 Task: Create a due date automation trigger when advanced on, the moment a card is due add dates due in in more than 1 days.
Action: Mouse moved to (1005, 288)
Screenshot: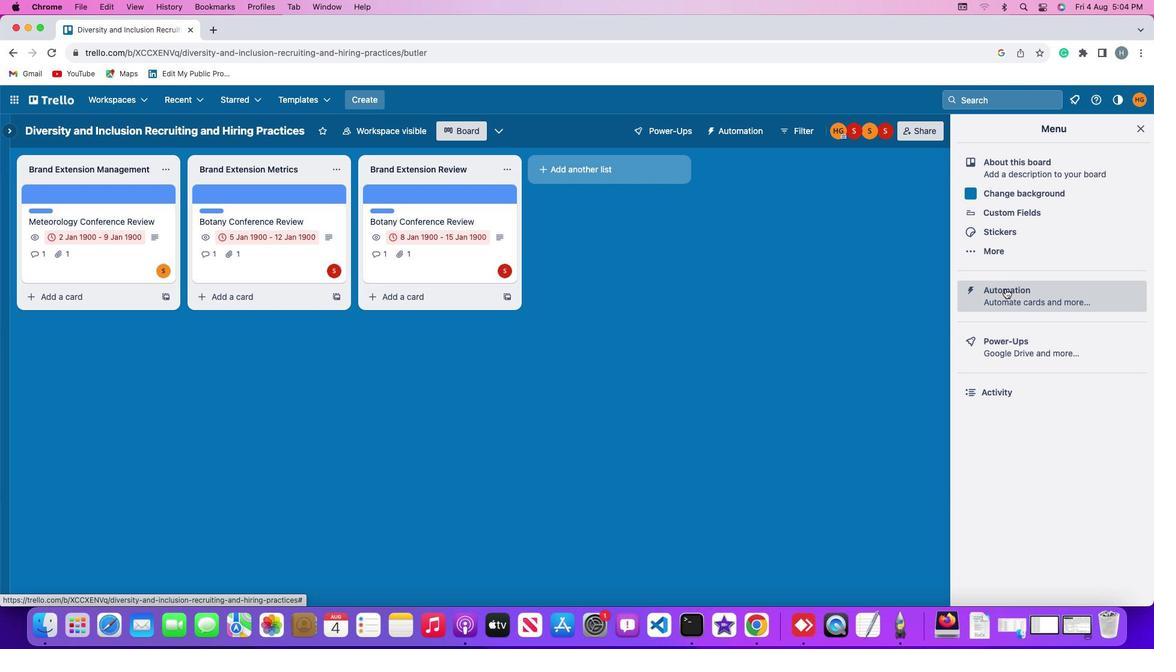 
Action: Mouse pressed left at (1005, 288)
Screenshot: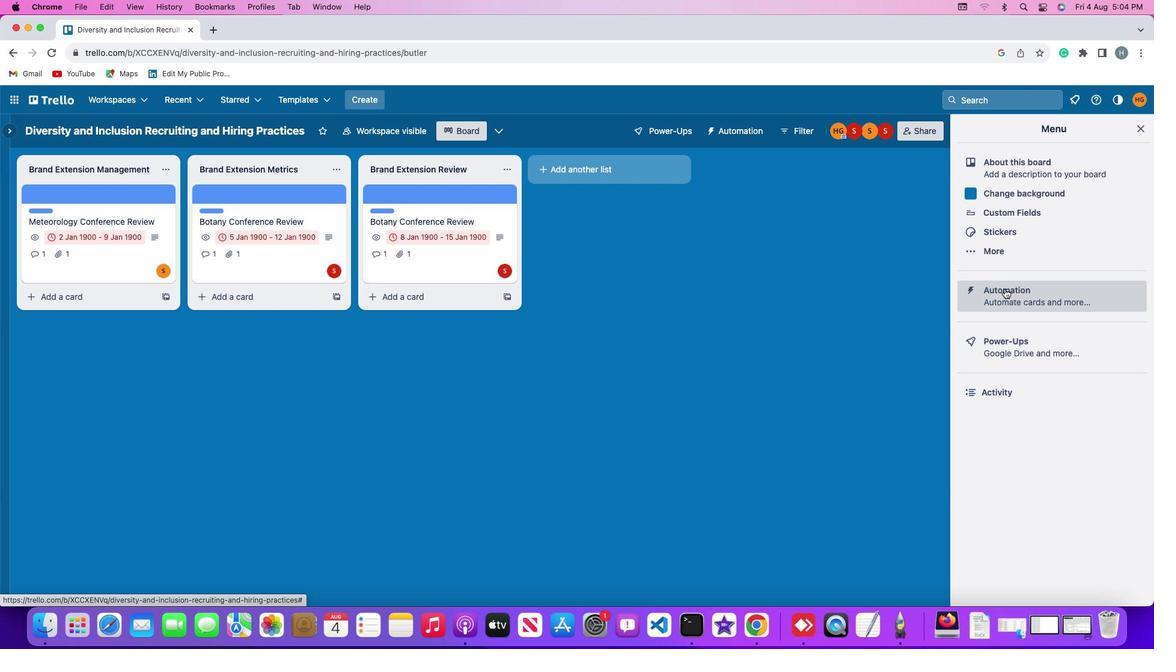 
Action: Mouse moved to (1005, 288)
Screenshot: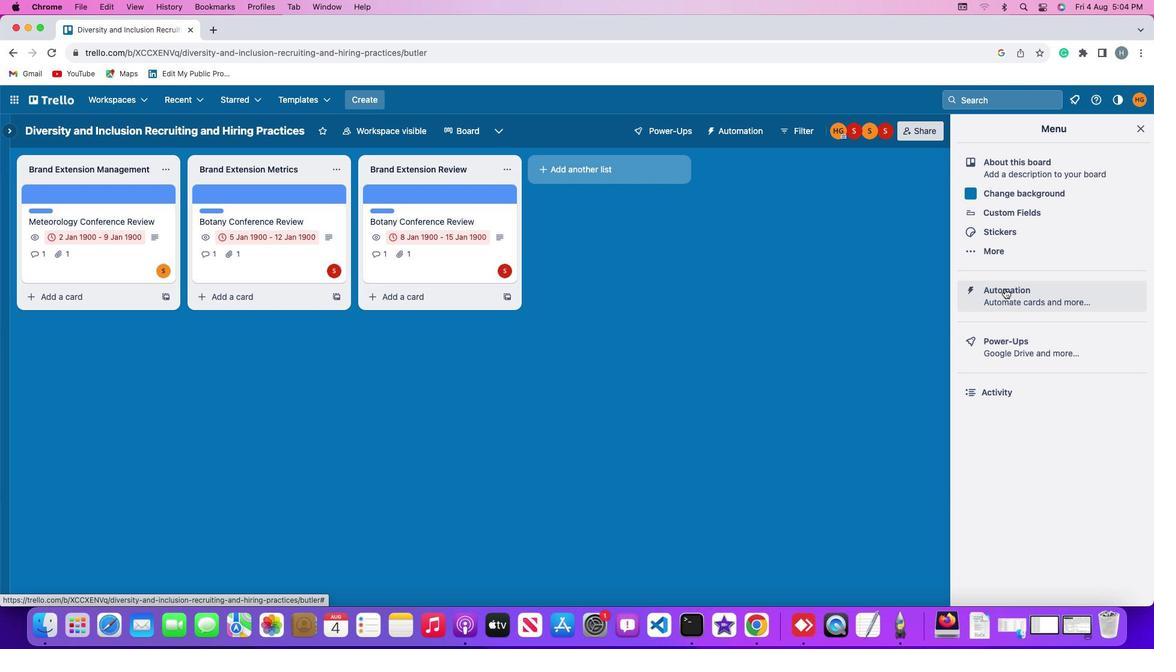 
Action: Mouse pressed left at (1005, 288)
Screenshot: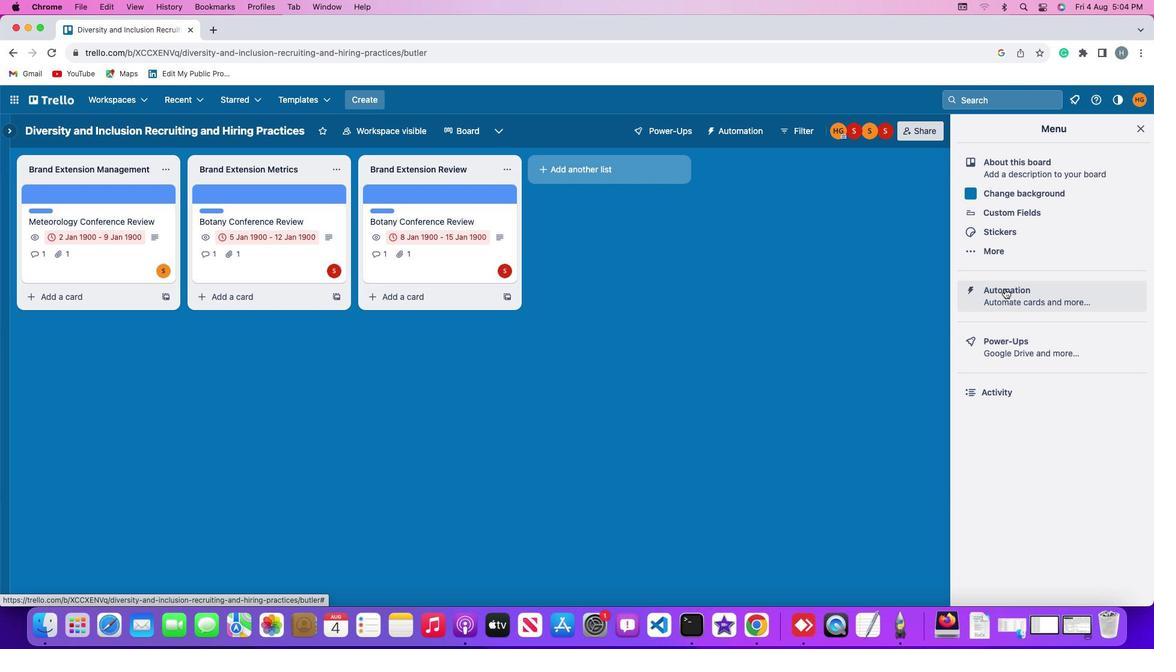 
Action: Mouse moved to (63, 282)
Screenshot: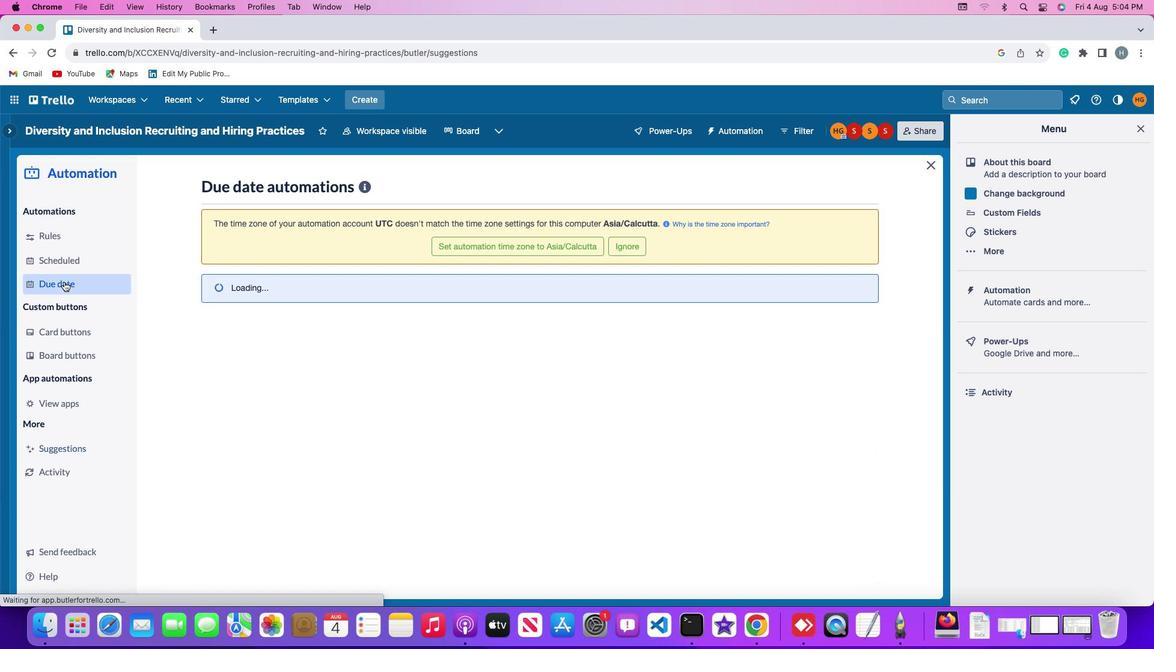
Action: Mouse pressed left at (63, 282)
Screenshot: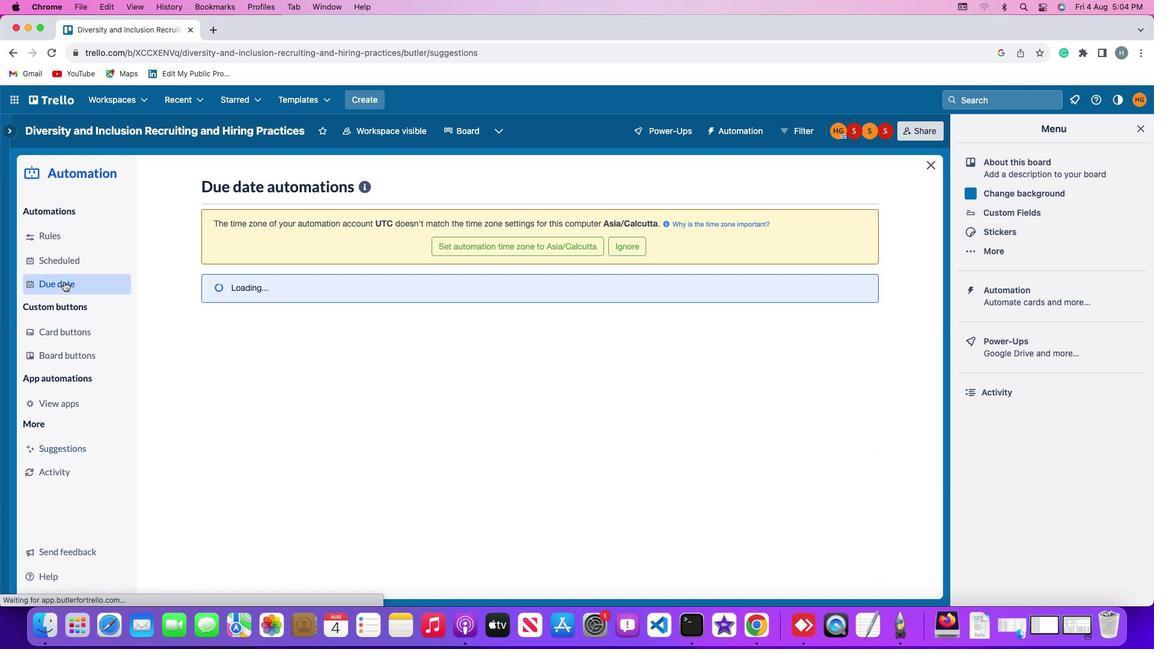 
Action: Mouse moved to (826, 183)
Screenshot: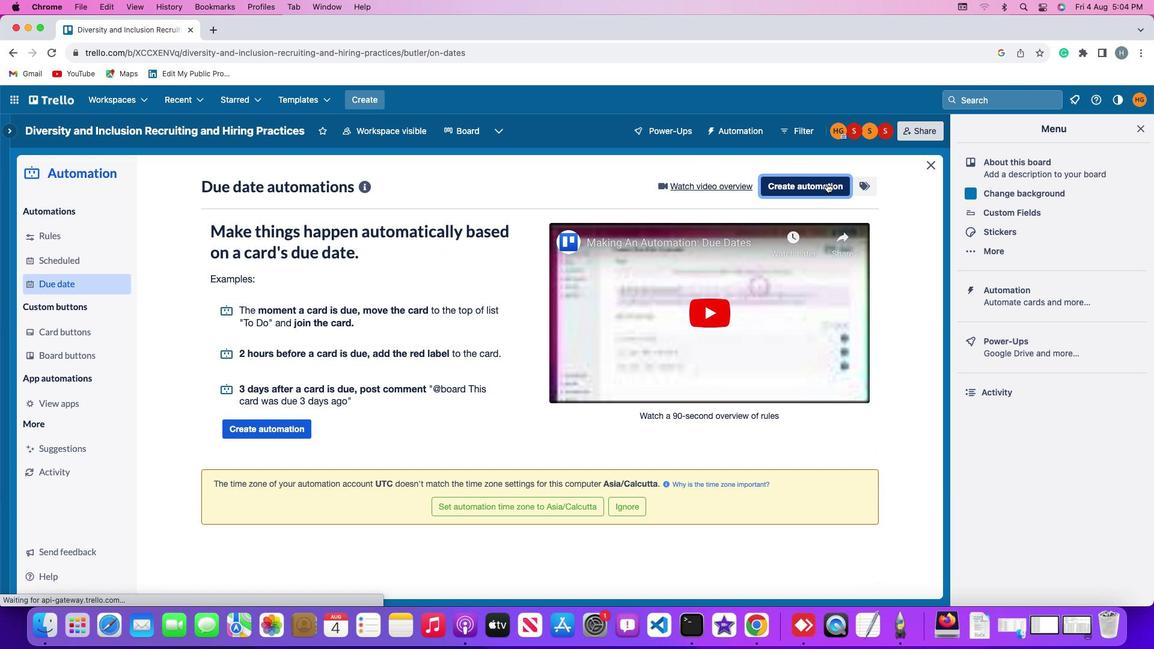 
Action: Mouse pressed left at (826, 183)
Screenshot: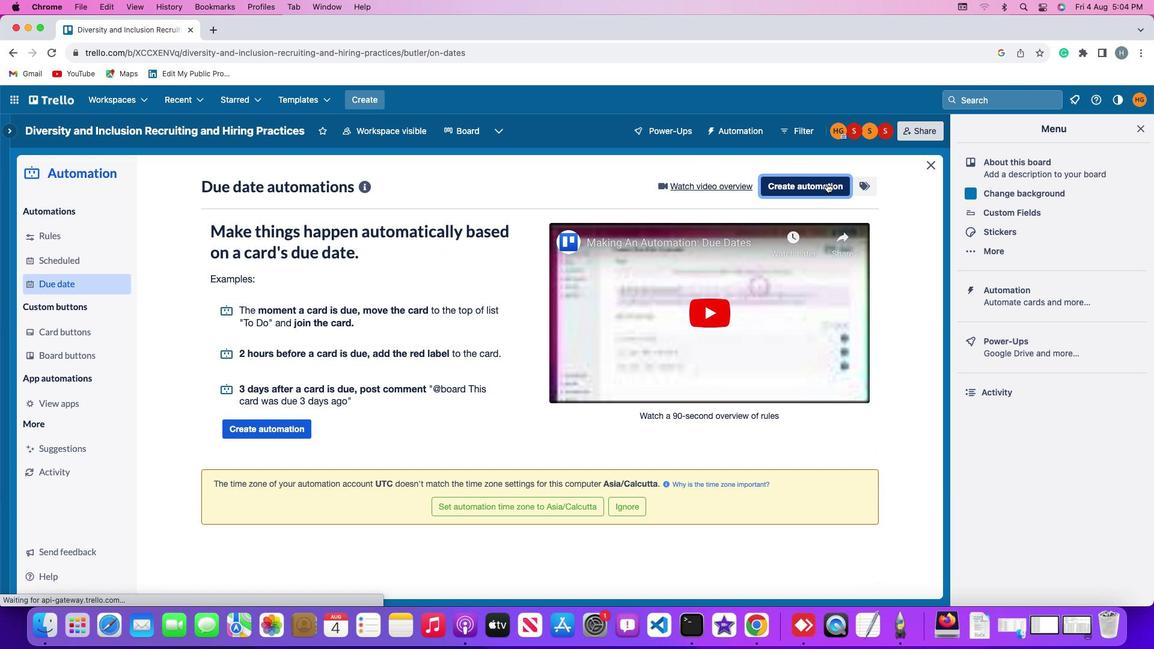 
Action: Mouse moved to (539, 298)
Screenshot: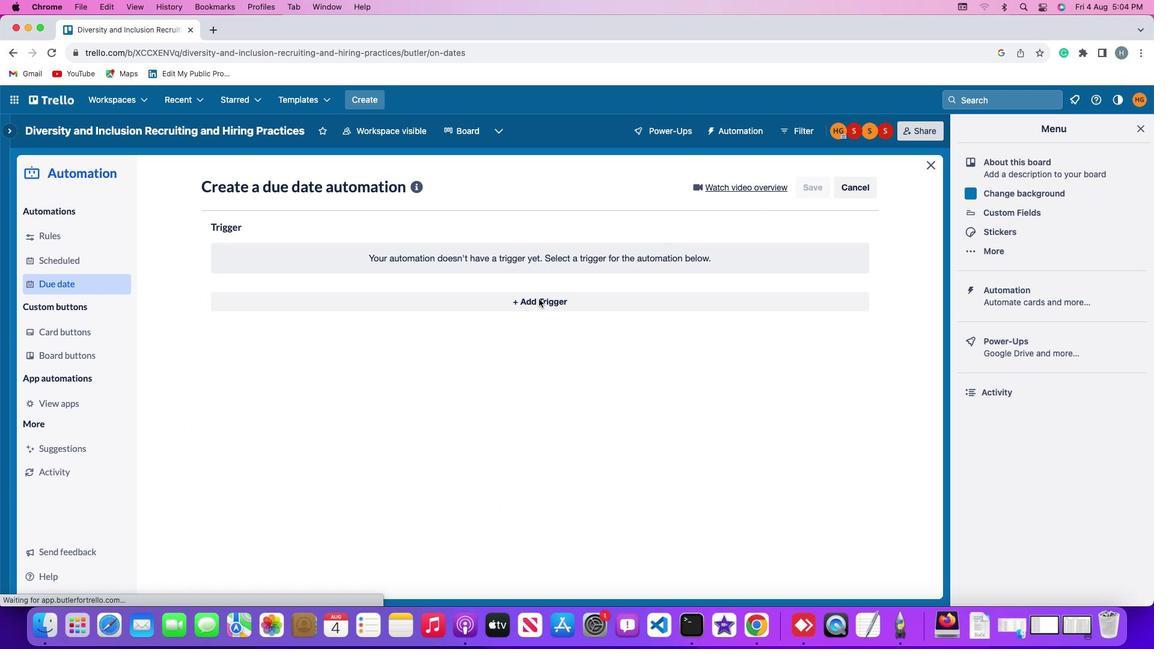 
Action: Mouse pressed left at (539, 298)
Screenshot: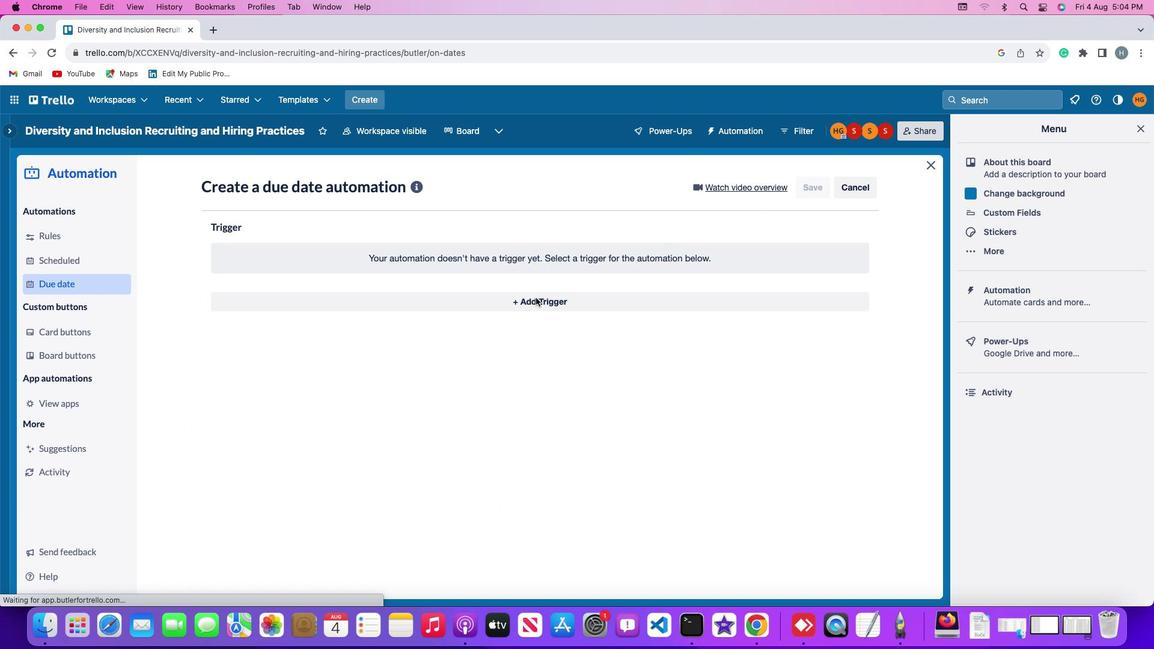 
Action: Mouse moved to (260, 444)
Screenshot: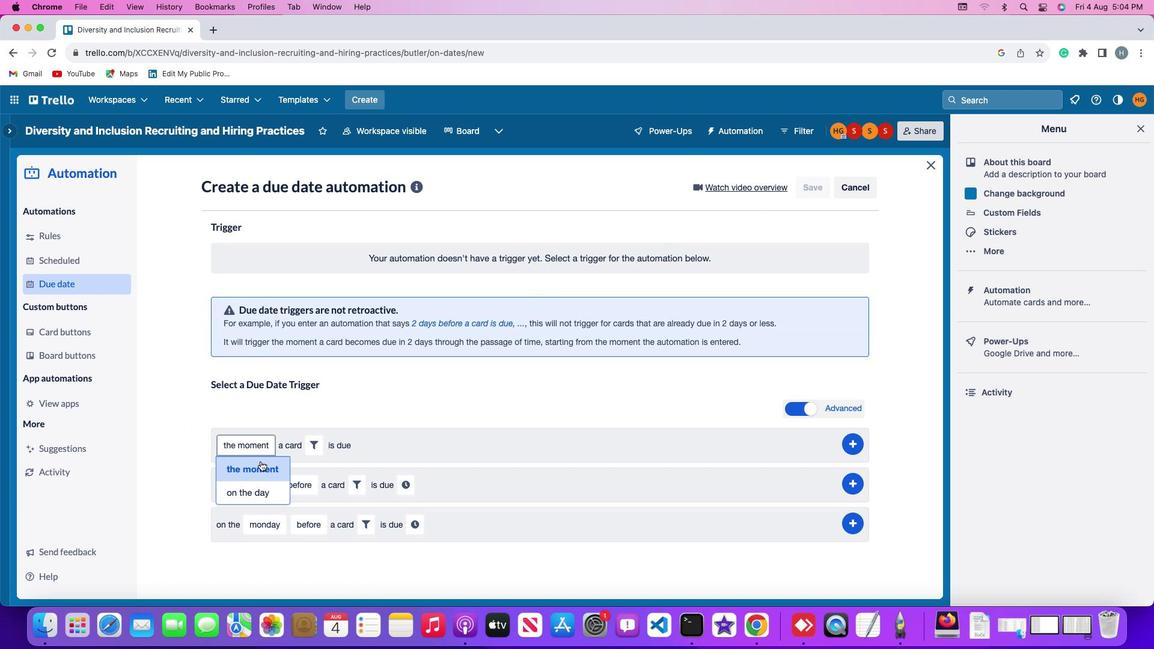 
Action: Mouse pressed left at (260, 444)
Screenshot: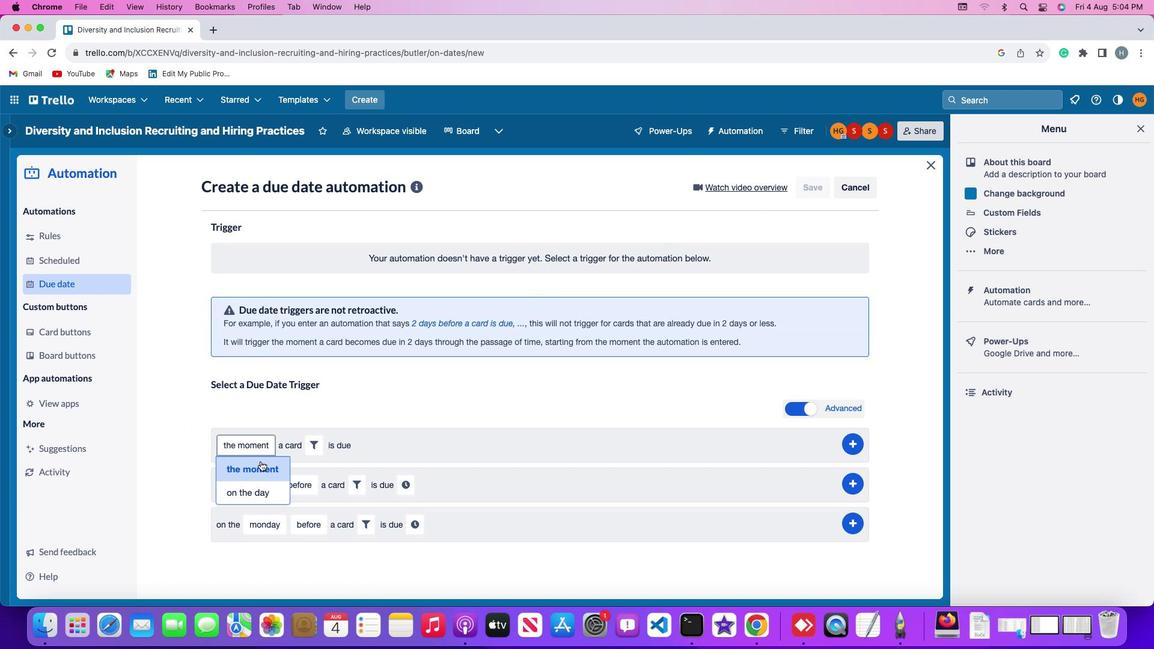 
Action: Mouse moved to (260, 462)
Screenshot: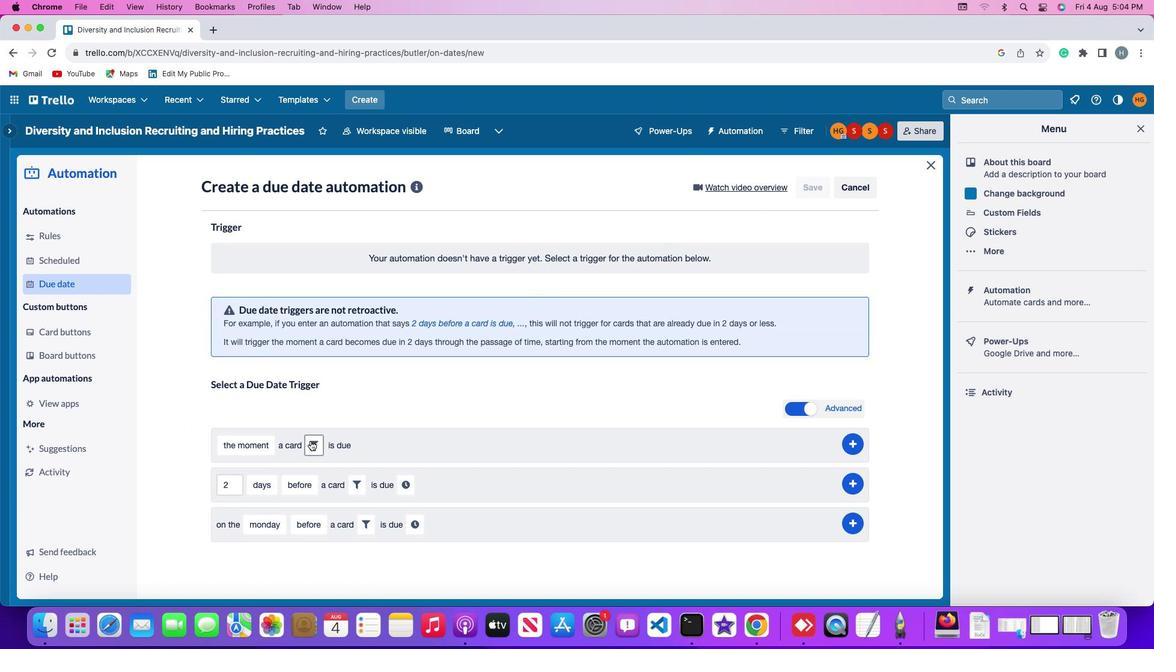 
Action: Mouse pressed left at (260, 462)
Screenshot: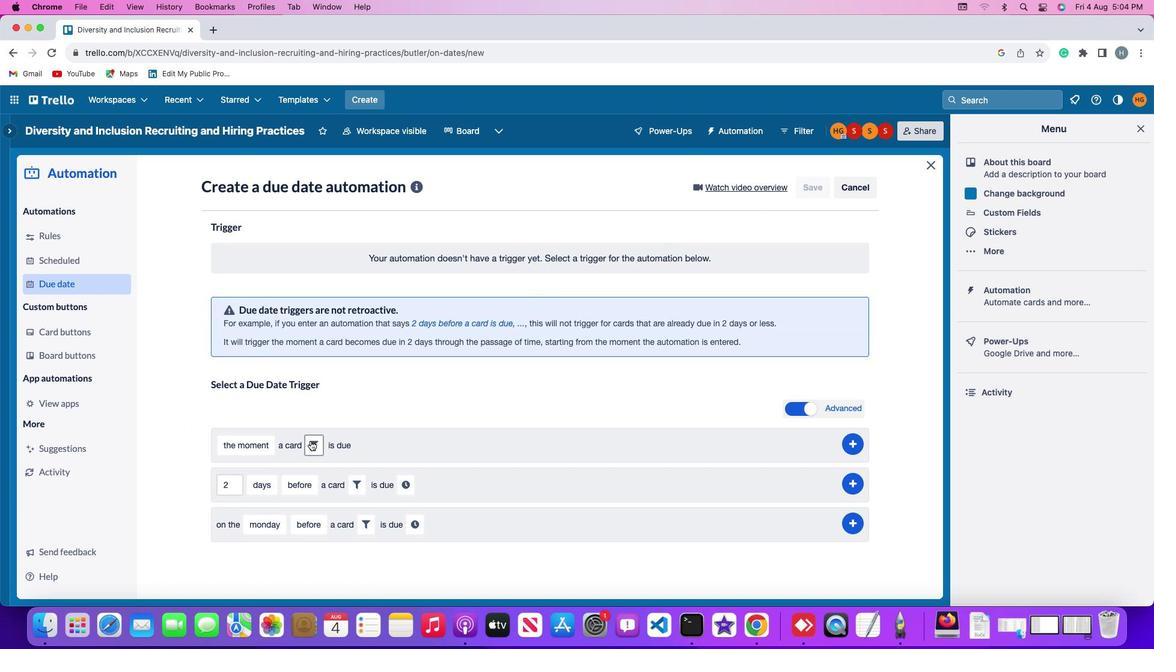 
Action: Mouse moved to (311, 440)
Screenshot: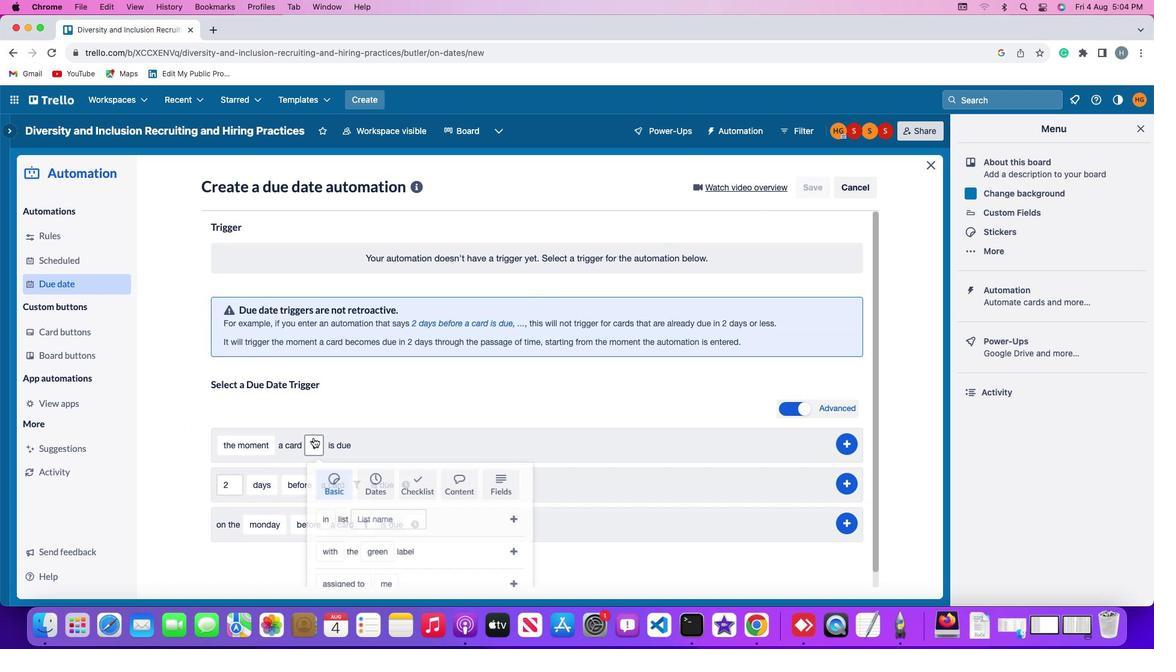
Action: Mouse pressed left at (311, 440)
Screenshot: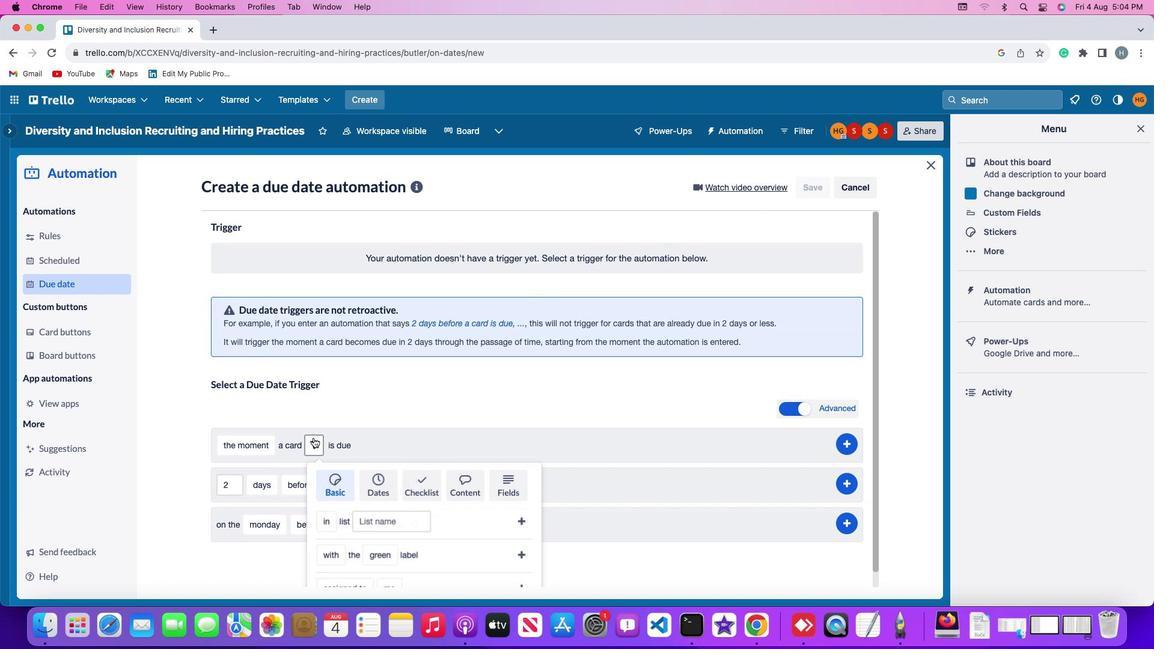 
Action: Mouse moved to (371, 487)
Screenshot: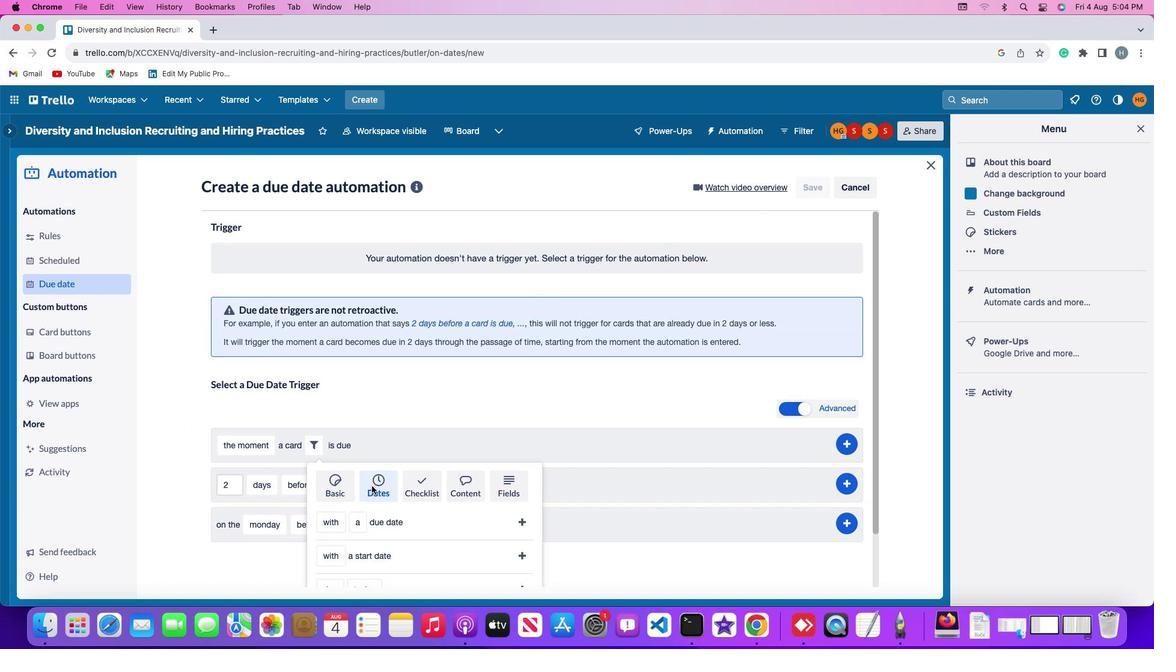 
Action: Mouse pressed left at (371, 487)
Screenshot: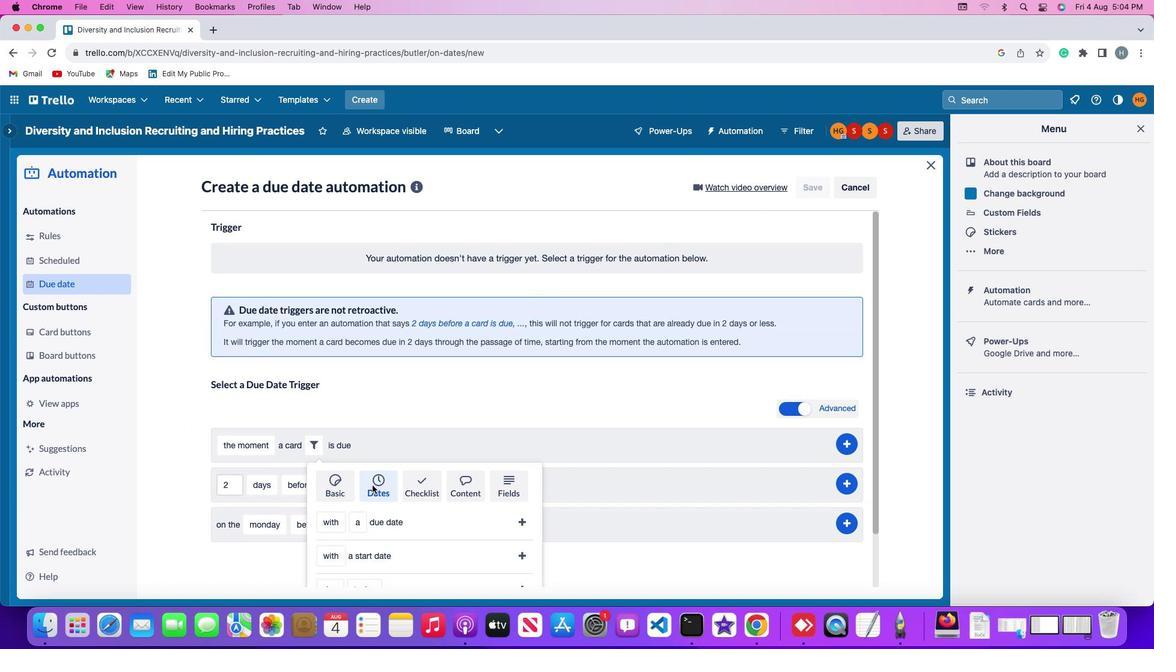 
Action: Mouse moved to (372, 476)
Screenshot: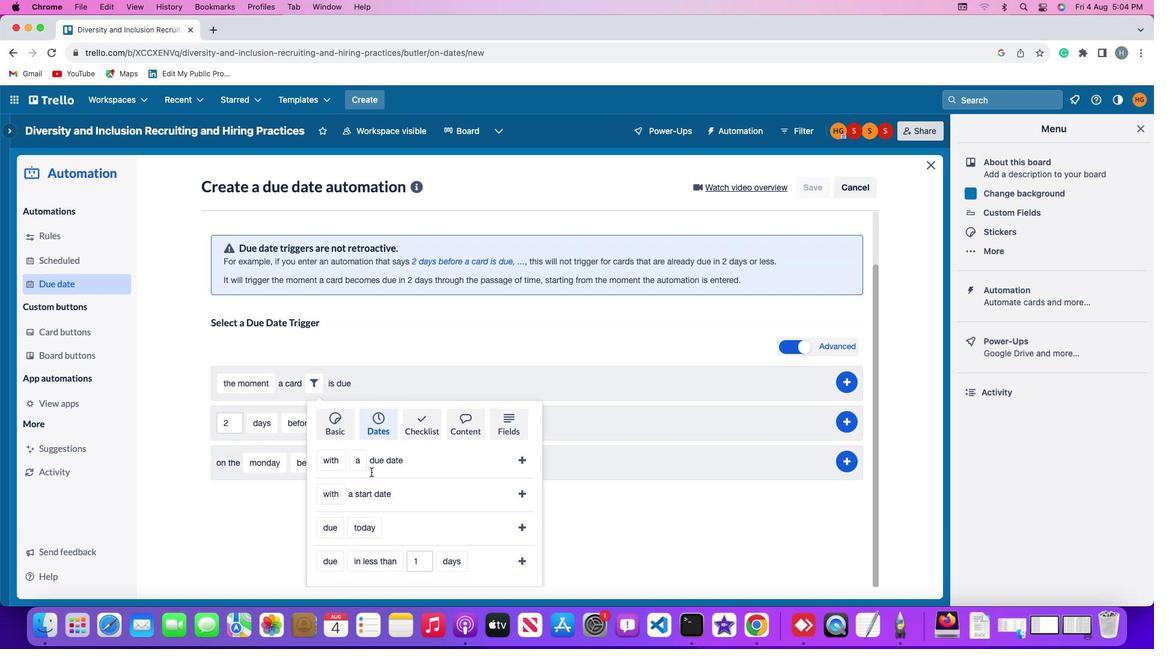 
Action: Mouse scrolled (372, 476) with delta (0, 0)
Screenshot: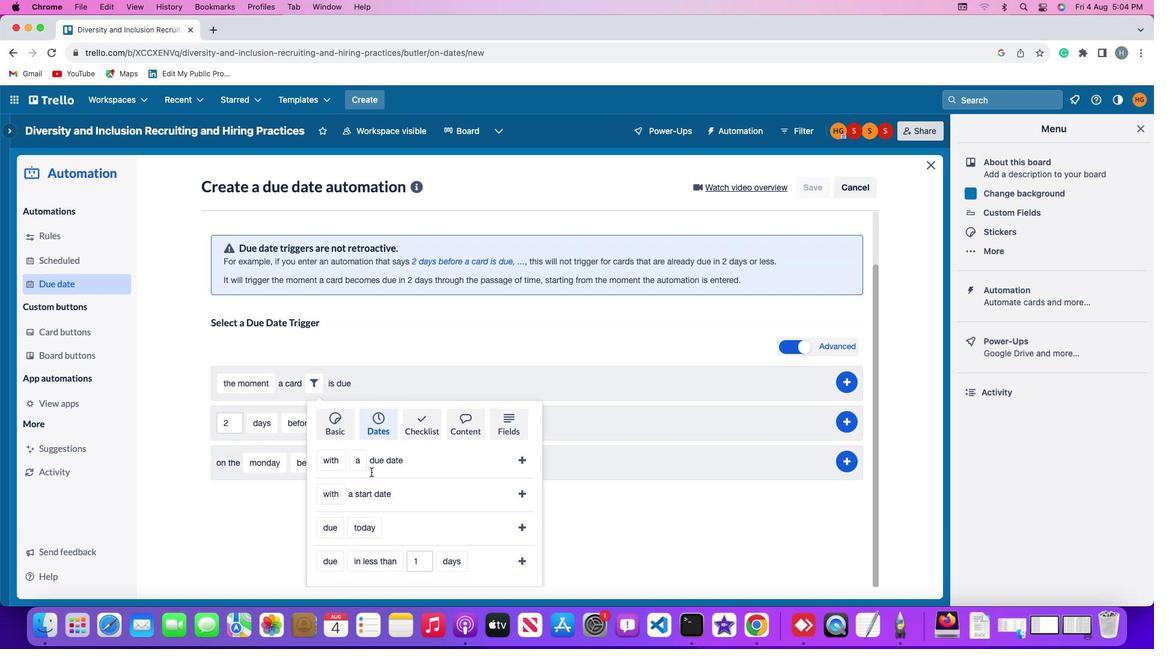 
Action: Mouse moved to (372, 475)
Screenshot: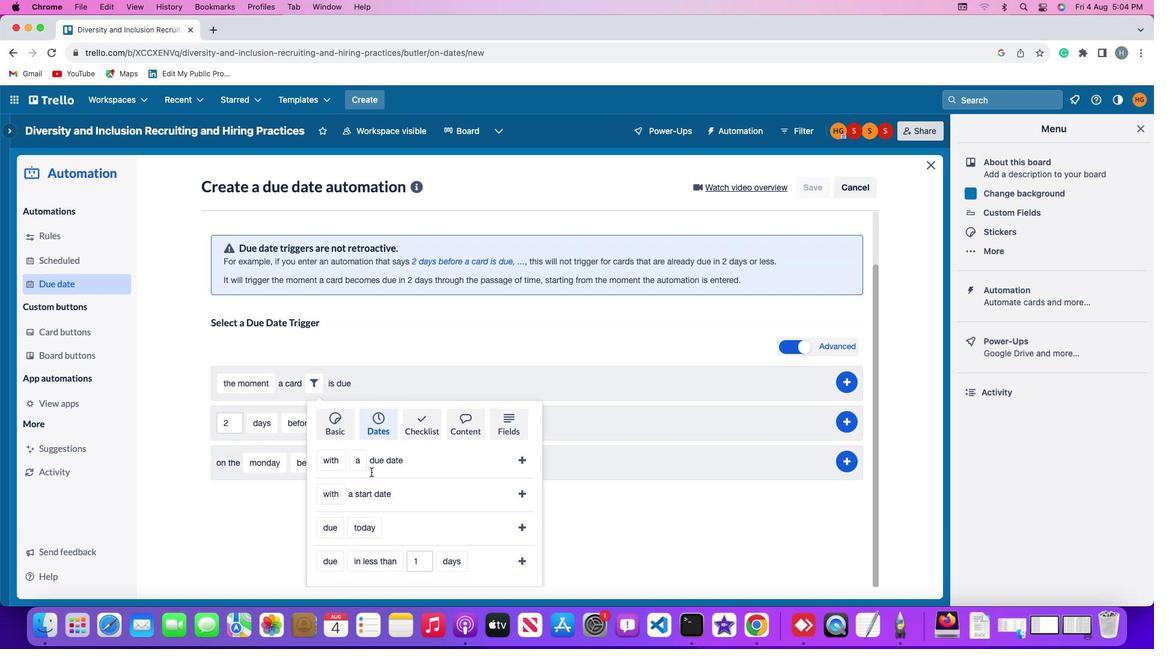 
Action: Mouse scrolled (372, 475) with delta (0, 0)
Screenshot: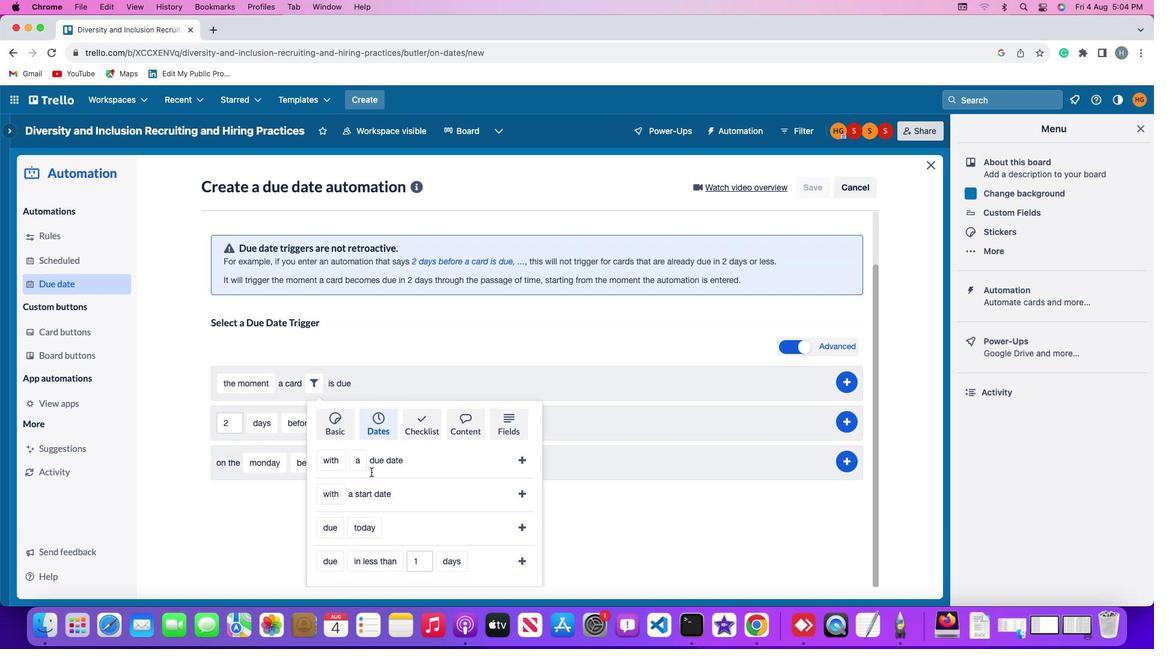 
Action: Mouse scrolled (372, 475) with delta (0, -1)
Screenshot: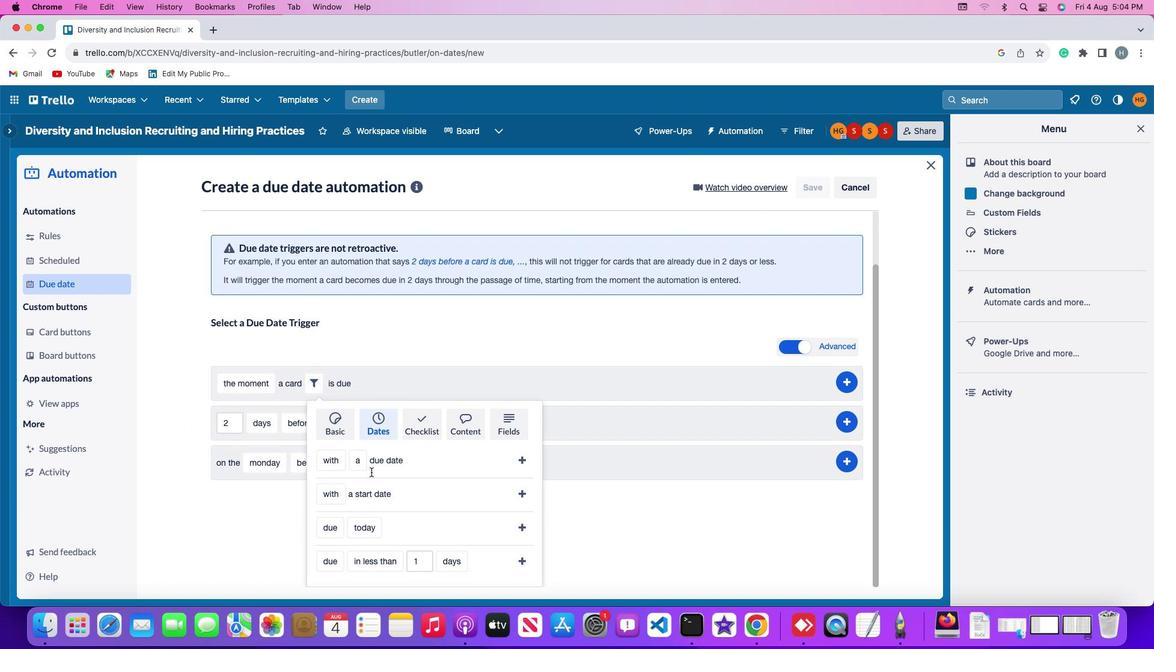 
Action: Mouse scrolled (372, 475) with delta (0, -3)
Screenshot: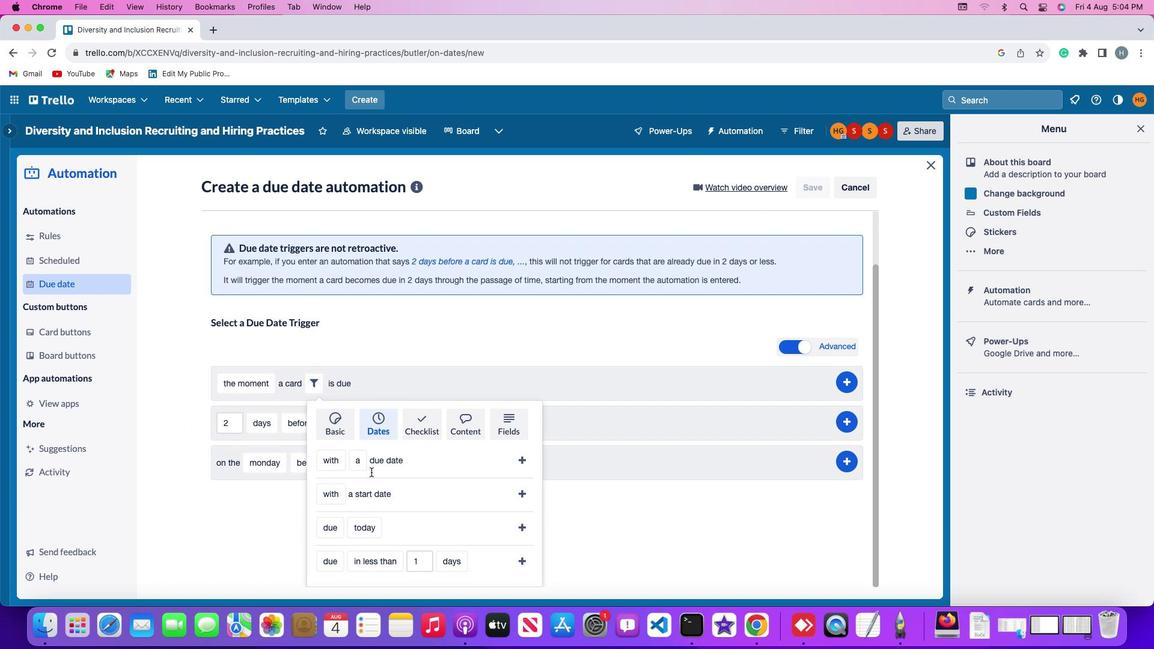 
Action: Mouse moved to (372, 475)
Screenshot: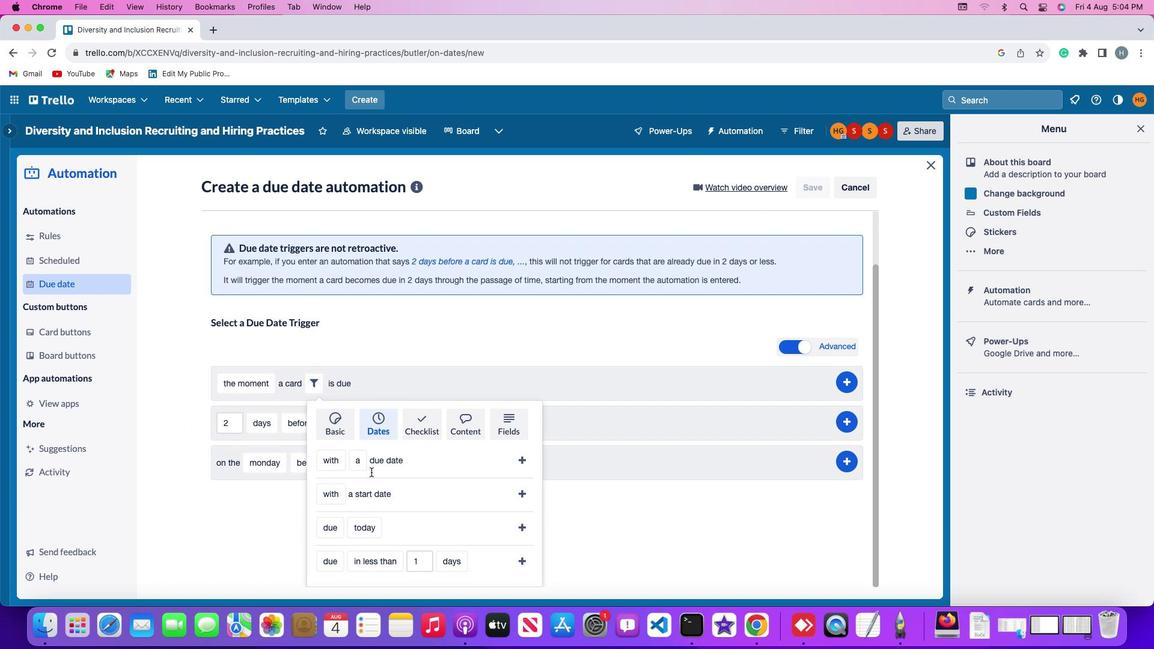 
Action: Mouse scrolled (372, 475) with delta (0, -3)
Screenshot: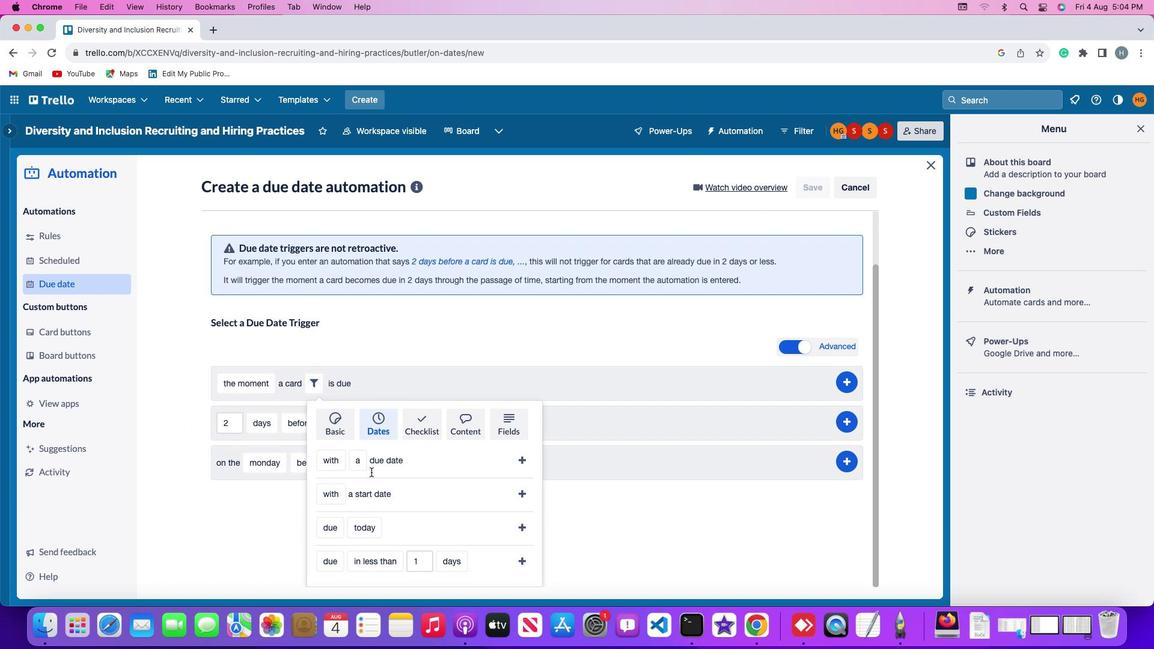 
Action: Mouse scrolled (372, 475) with delta (0, -3)
Screenshot: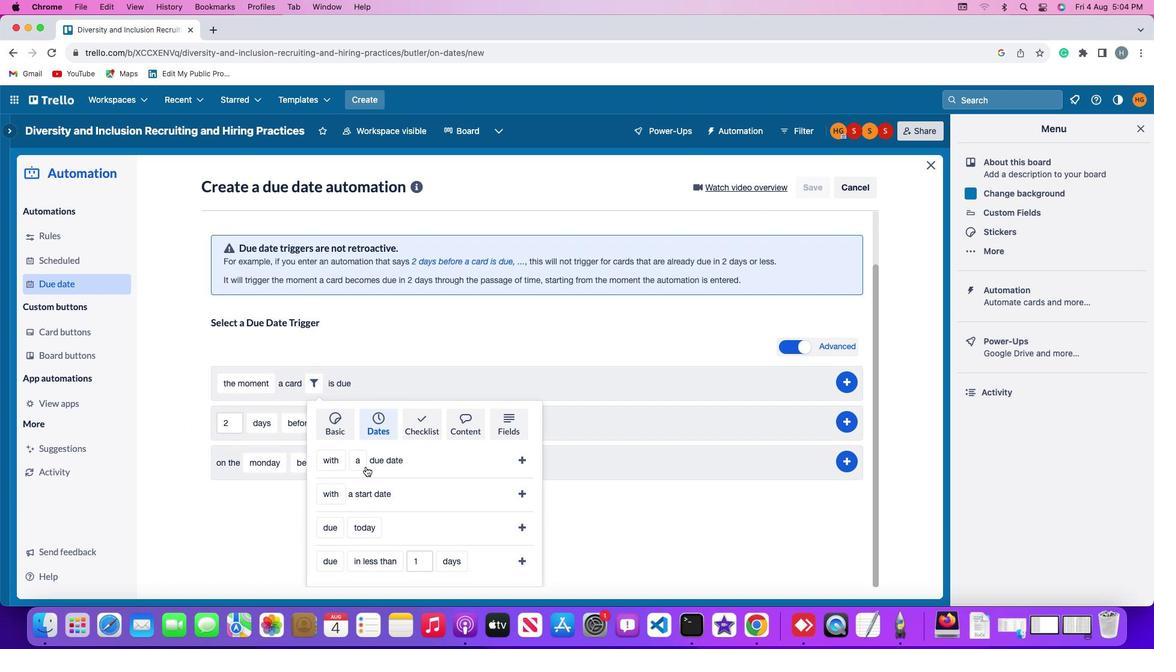 
Action: Mouse moved to (371, 472)
Screenshot: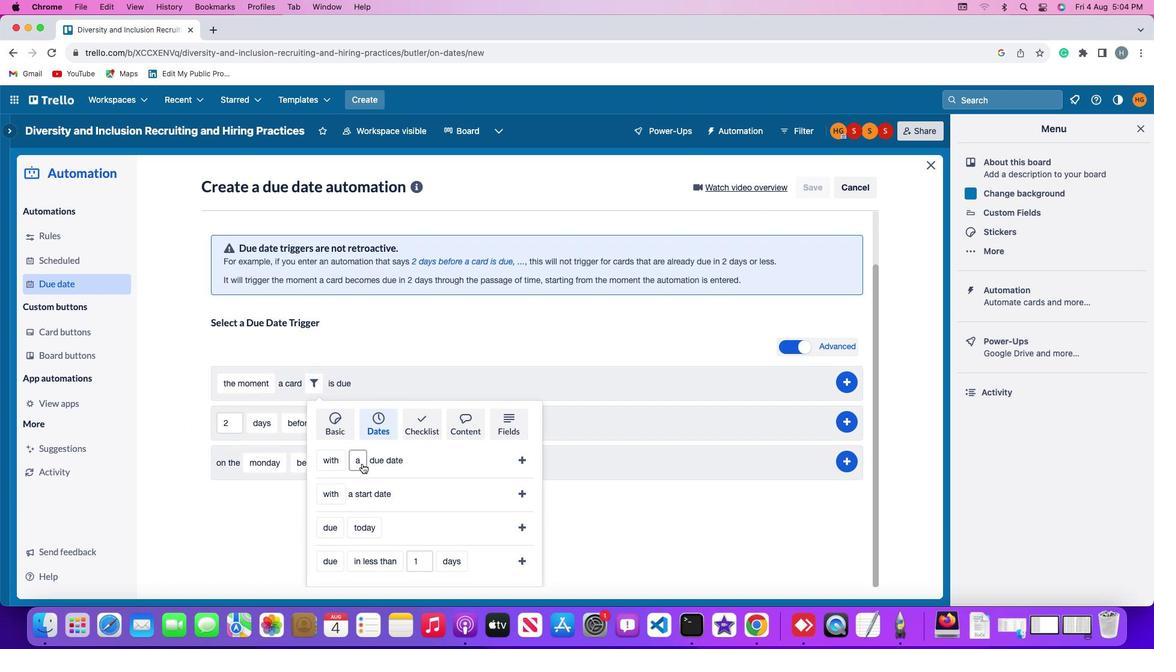 
Action: Mouse scrolled (371, 472) with delta (0, 0)
Screenshot: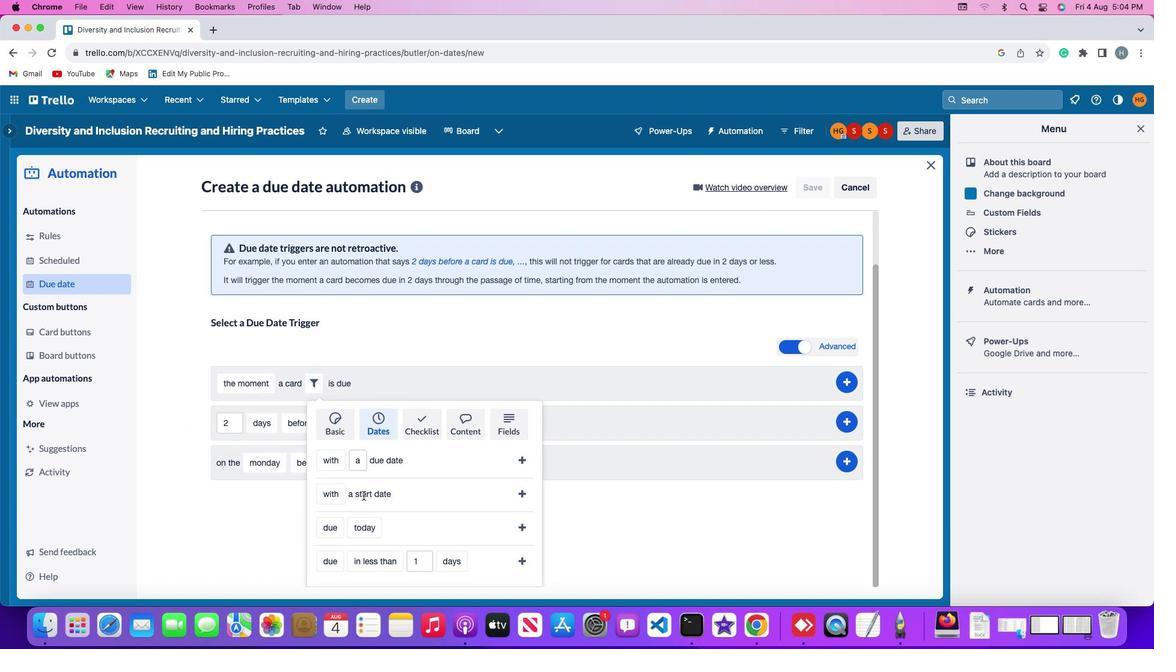 
Action: Mouse scrolled (371, 472) with delta (0, 0)
Screenshot: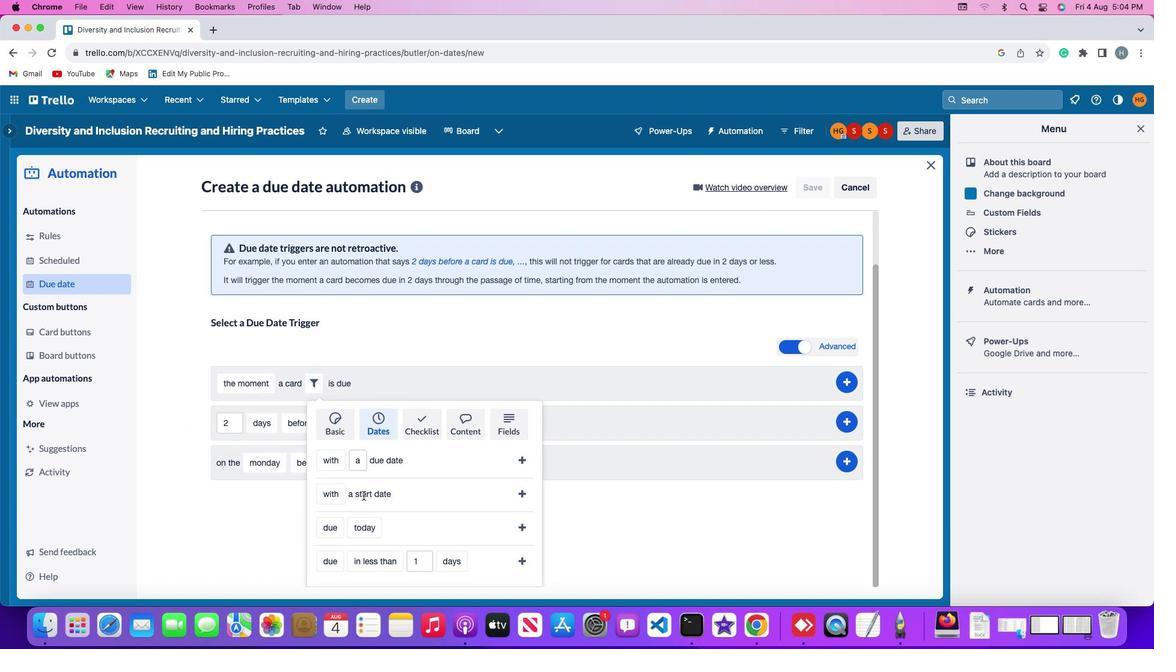 
Action: Mouse scrolled (371, 472) with delta (0, -1)
Screenshot: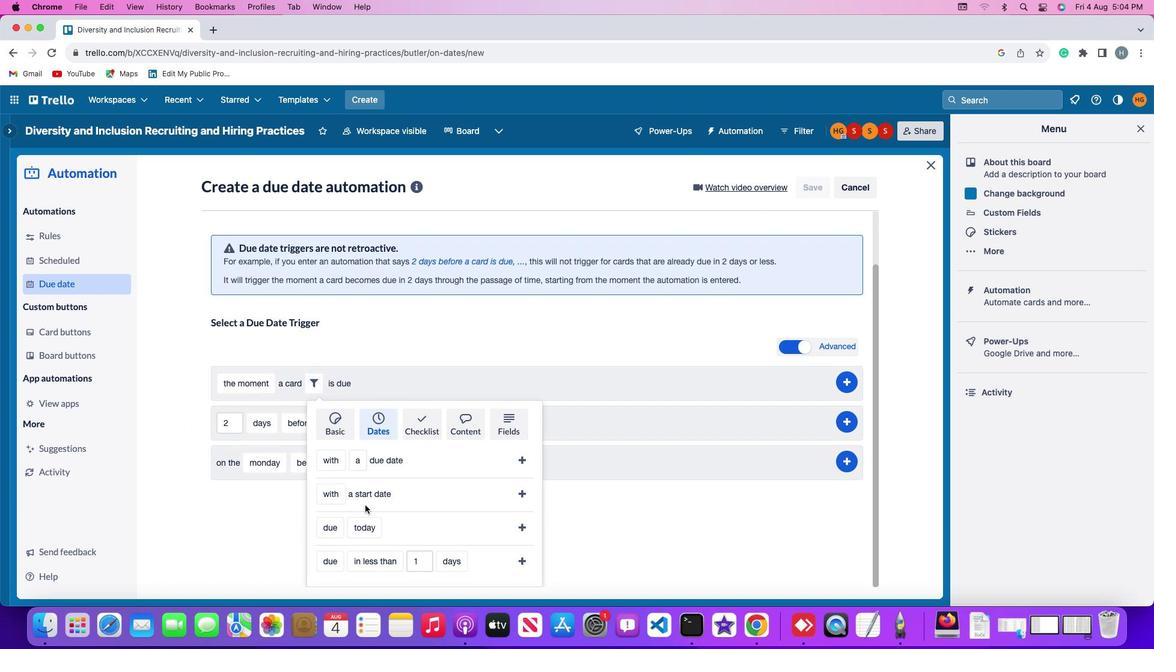 
Action: Mouse scrolled (371, 472) with delta (0, -3)
Screenshot: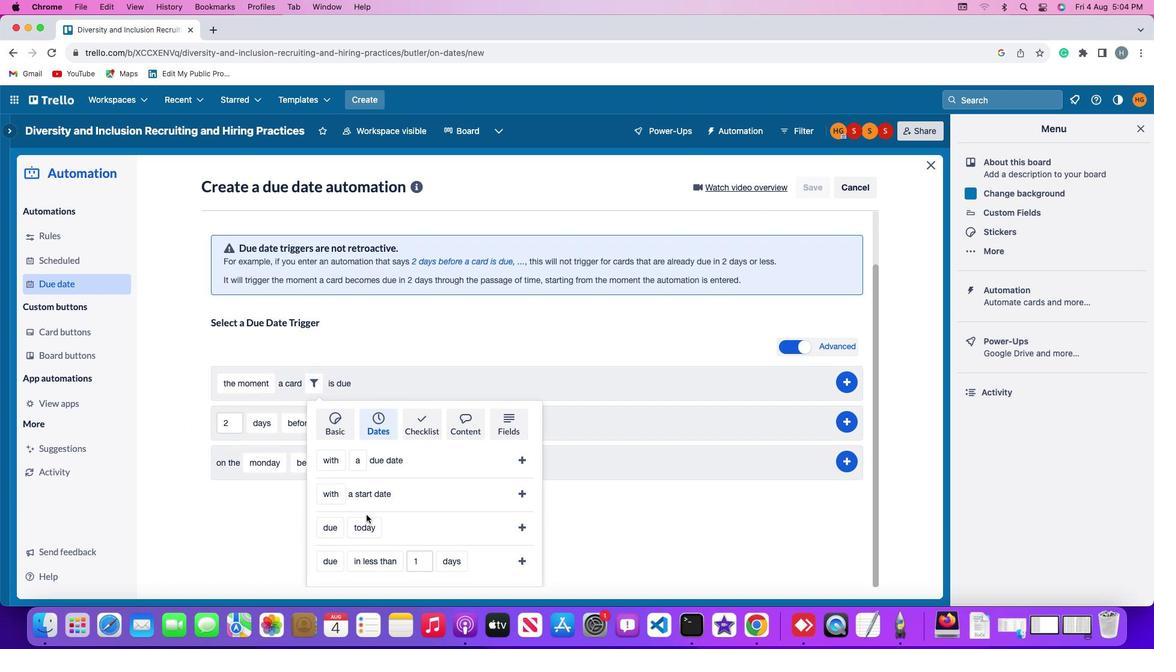 
Action: Mouse moved to (384, 486)
Screenshot: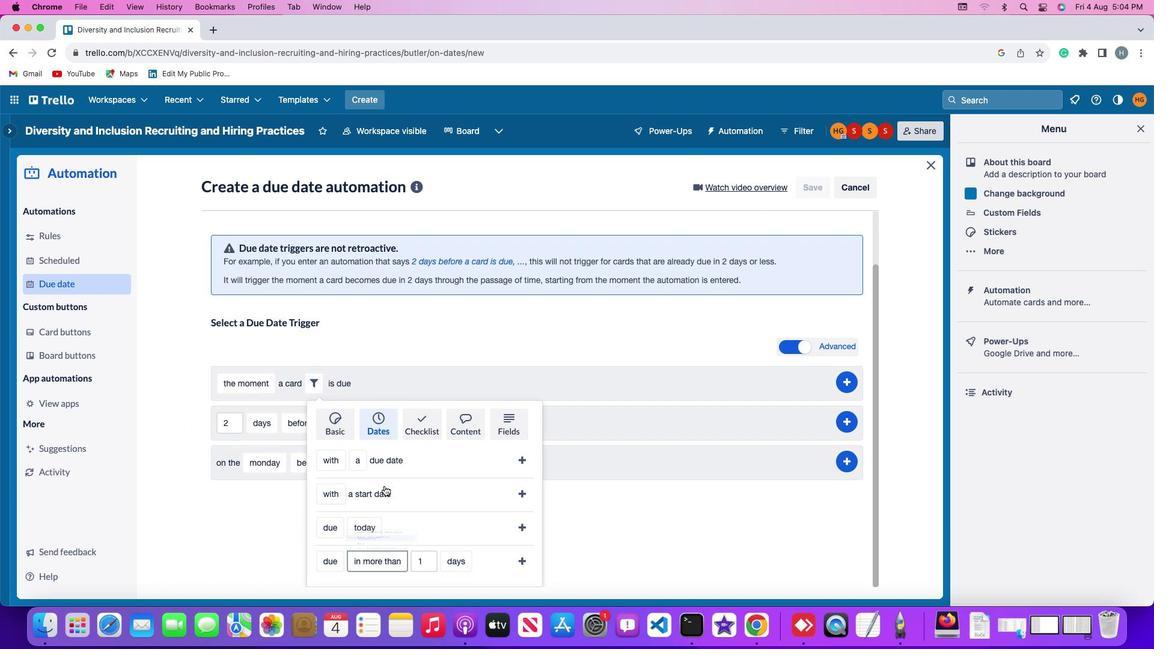 
Action: Mouse pressed left at (384, 486)
Screenshot: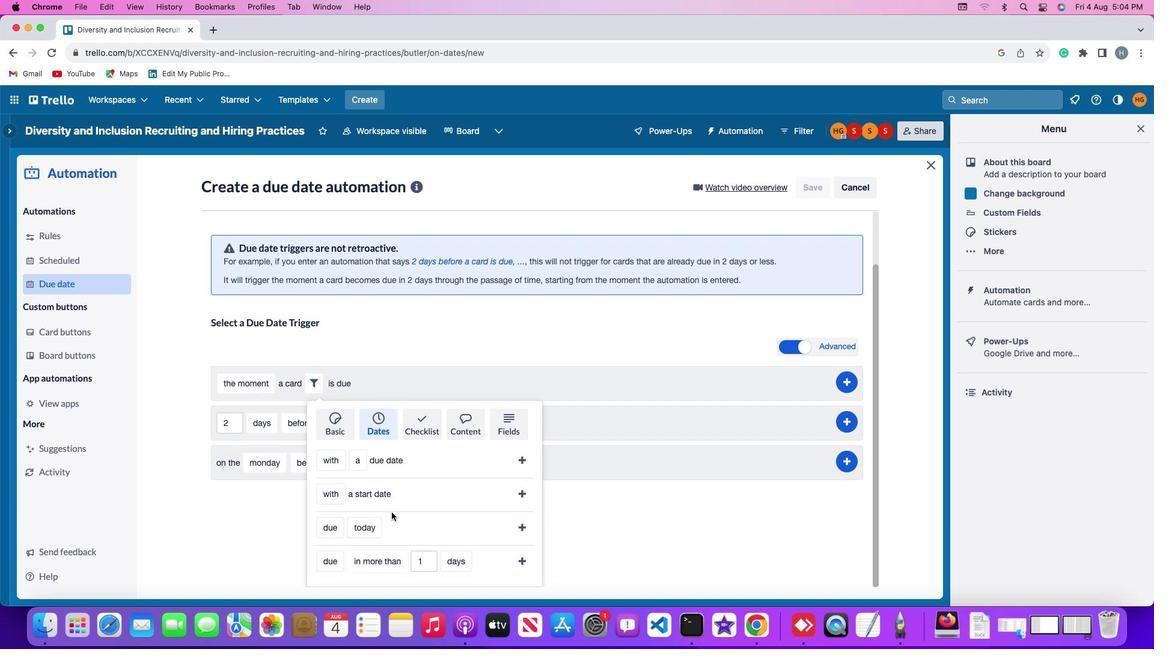 
Action: Mouse moved to (425, 565)
Screenshot: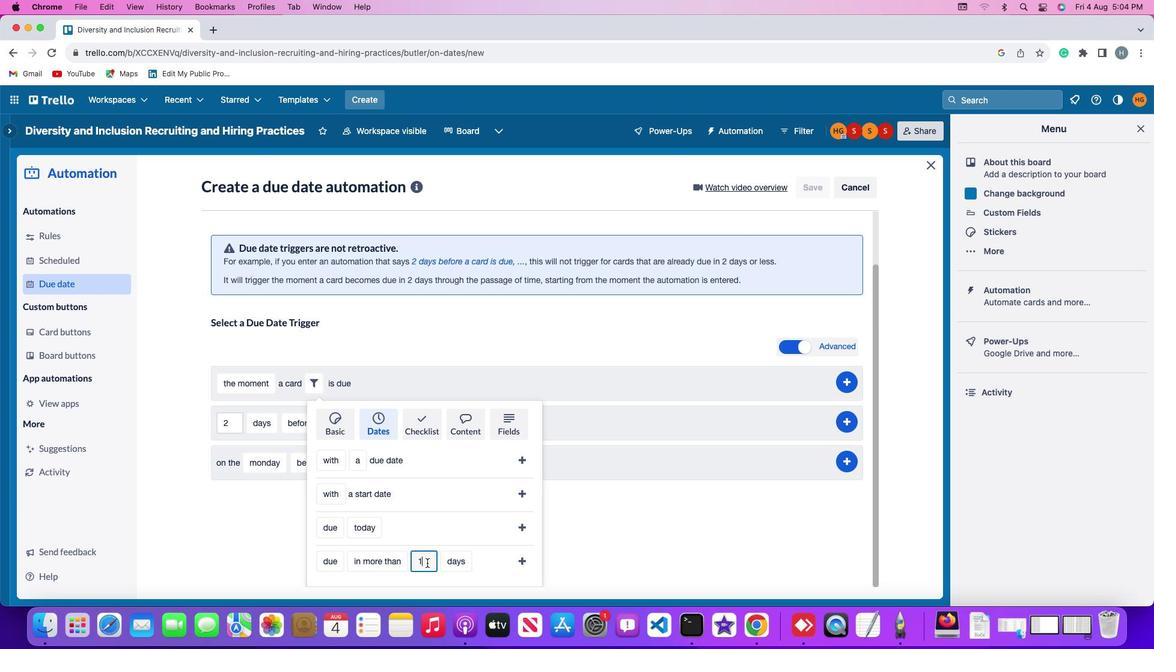 
Action: Mouse pressed left at (425, 565)
Screenshot: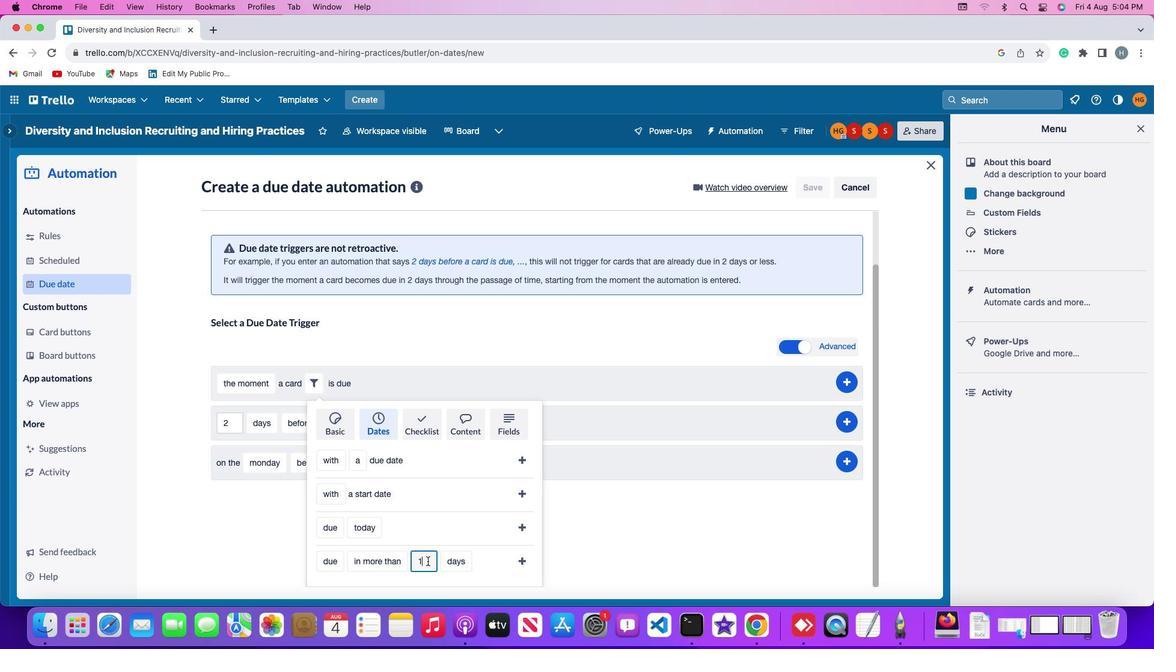 
Action: Mouse moved to (428, 561)
Screenshot: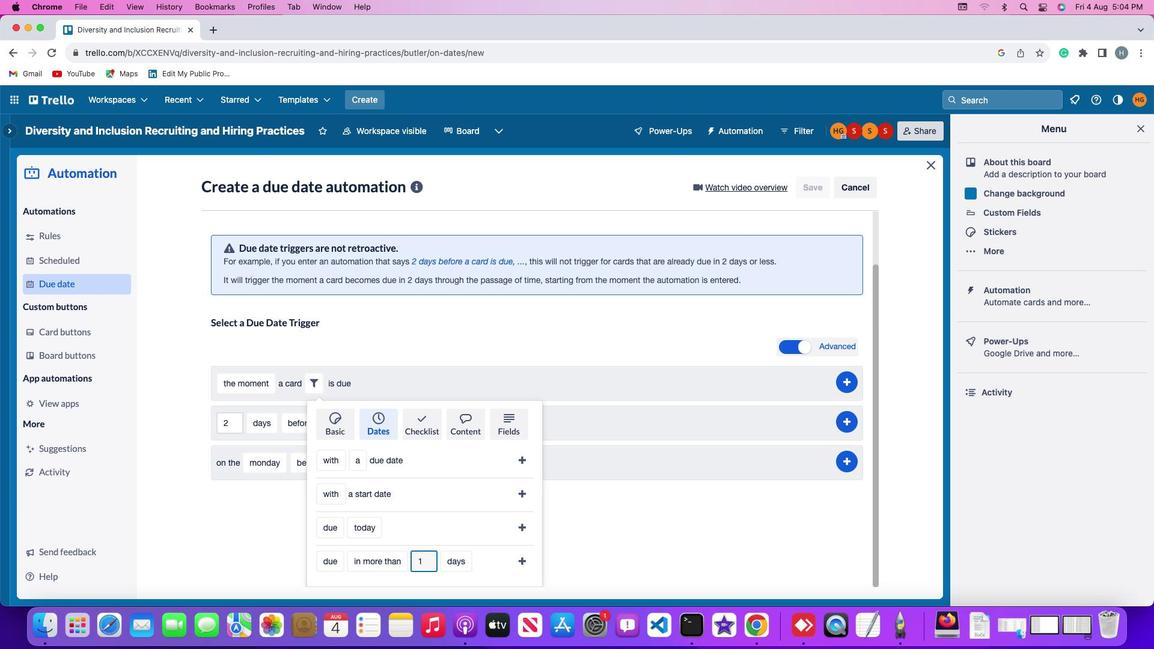 
Action: Key pressed Key.backspace
Screenshot: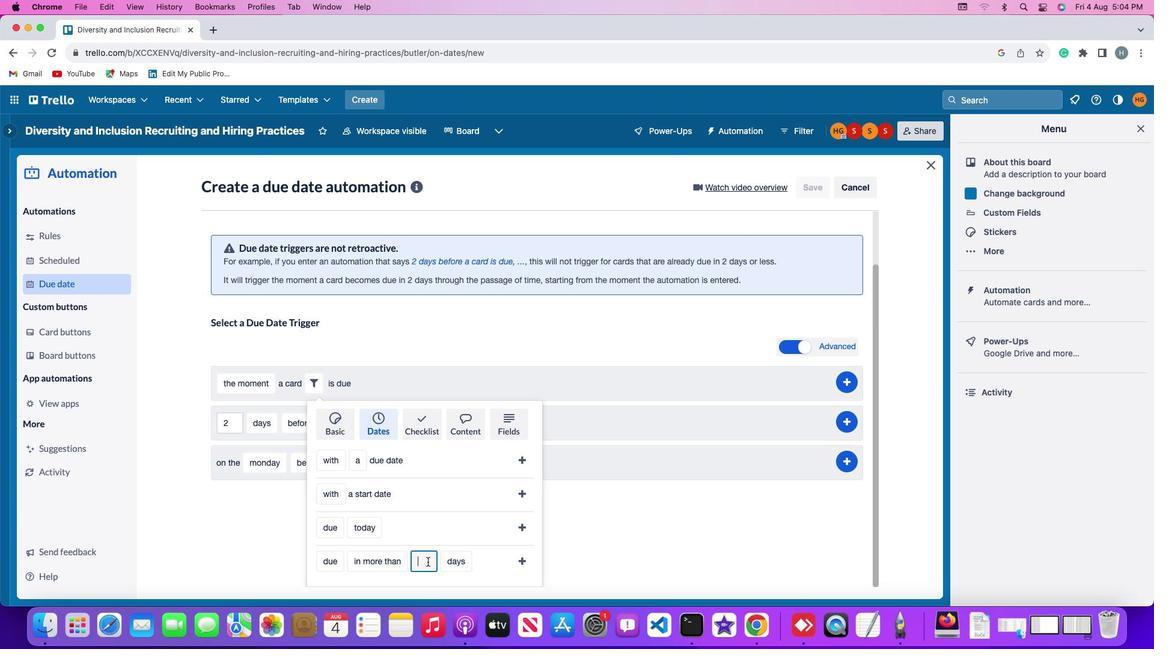 
Action: Mouse moved to (427, 561)
Screenshot: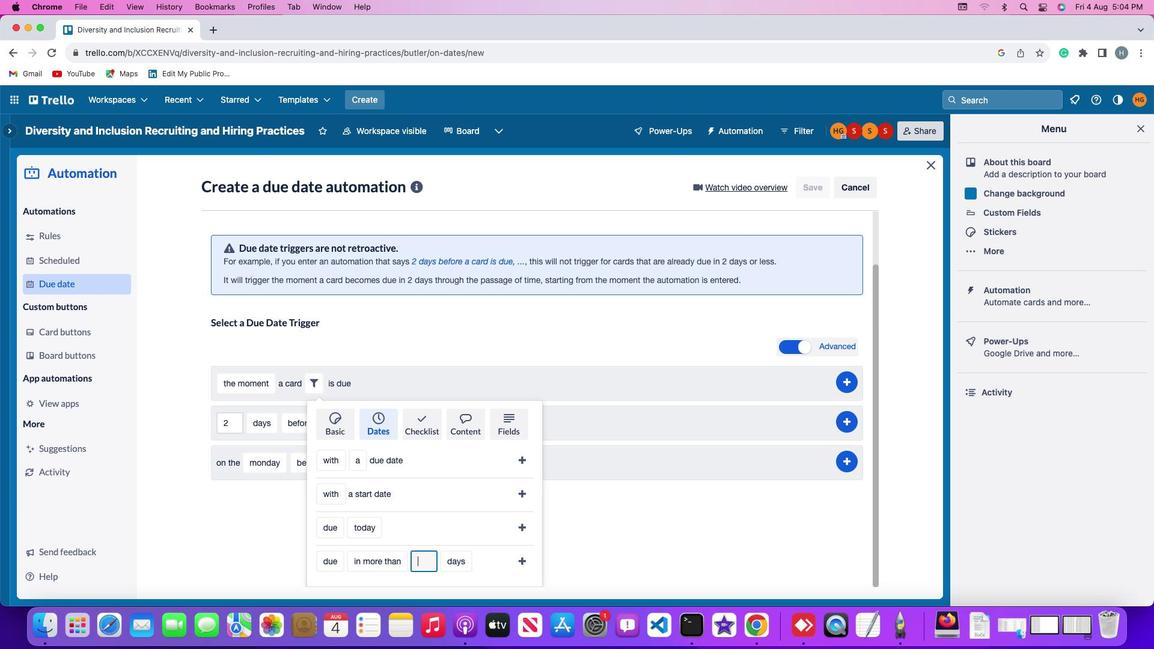 
Action: Key pressed '1'
Screenshot: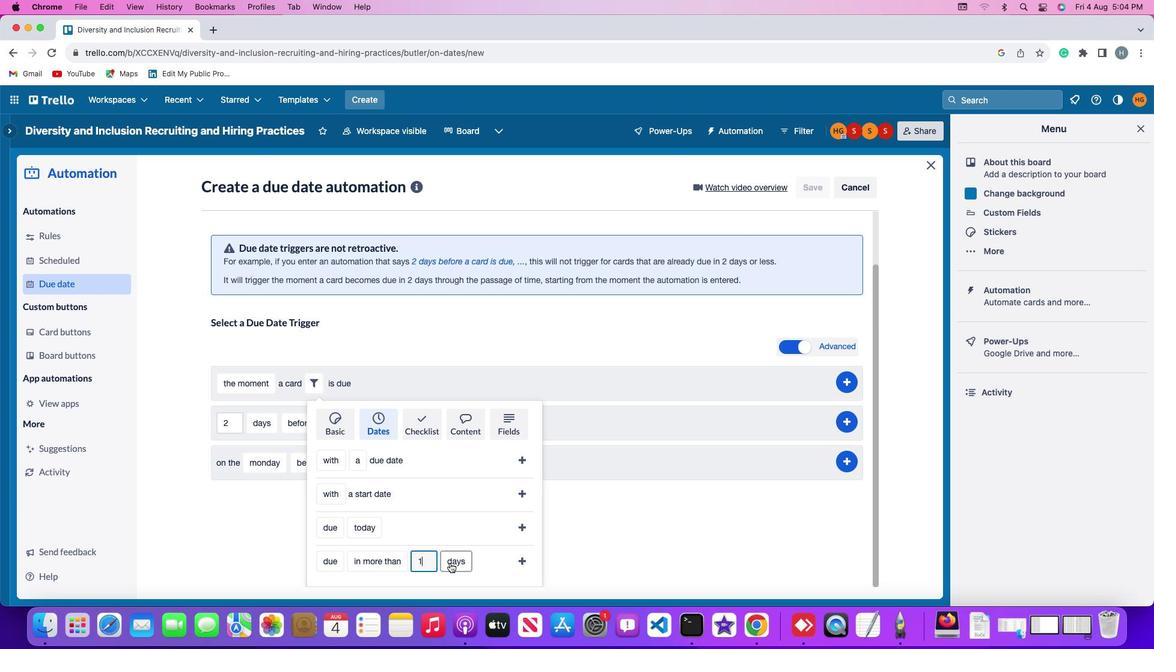 
Action: Mouse moved to (452, 562)
Screenshot: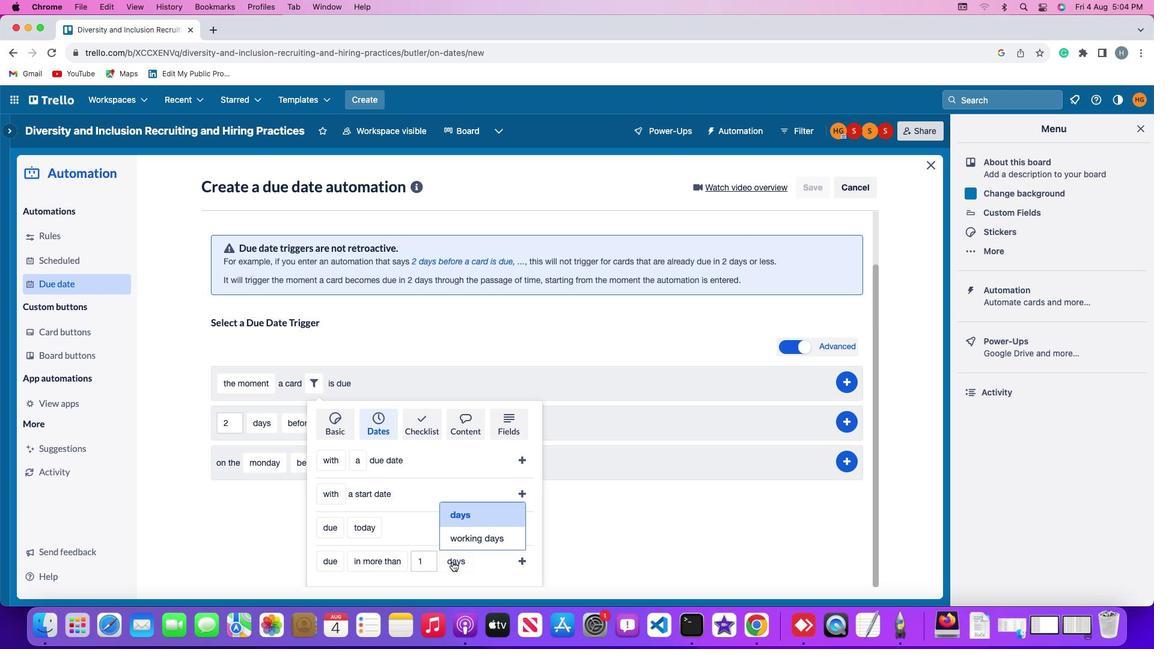 
Action: Mouse pressed left at (452, 562)
Screenshot: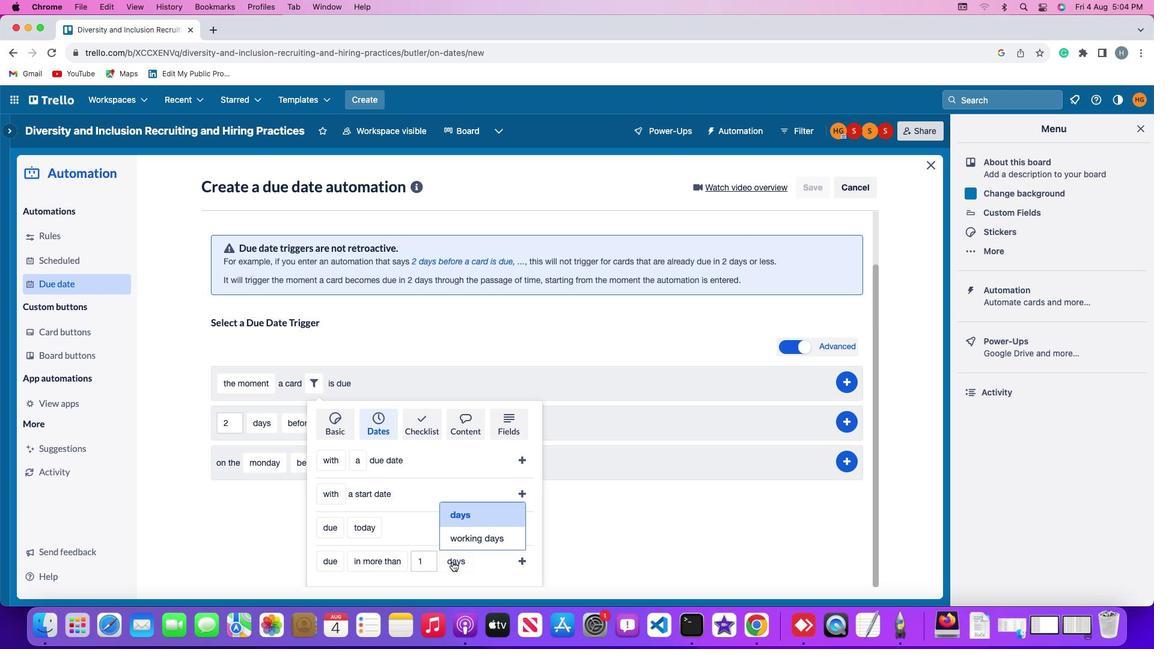 
Action: Mouse moved to (475, 515)
Screenshot: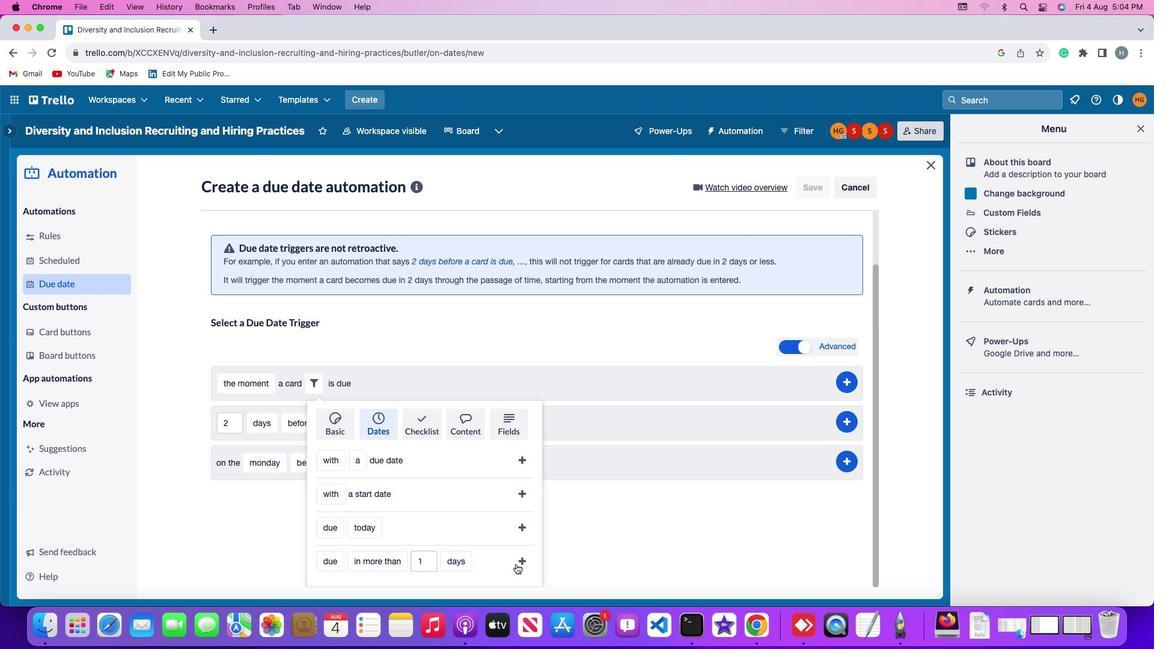 
Action: Mouse pressed left at (475, 515)
Screenshot: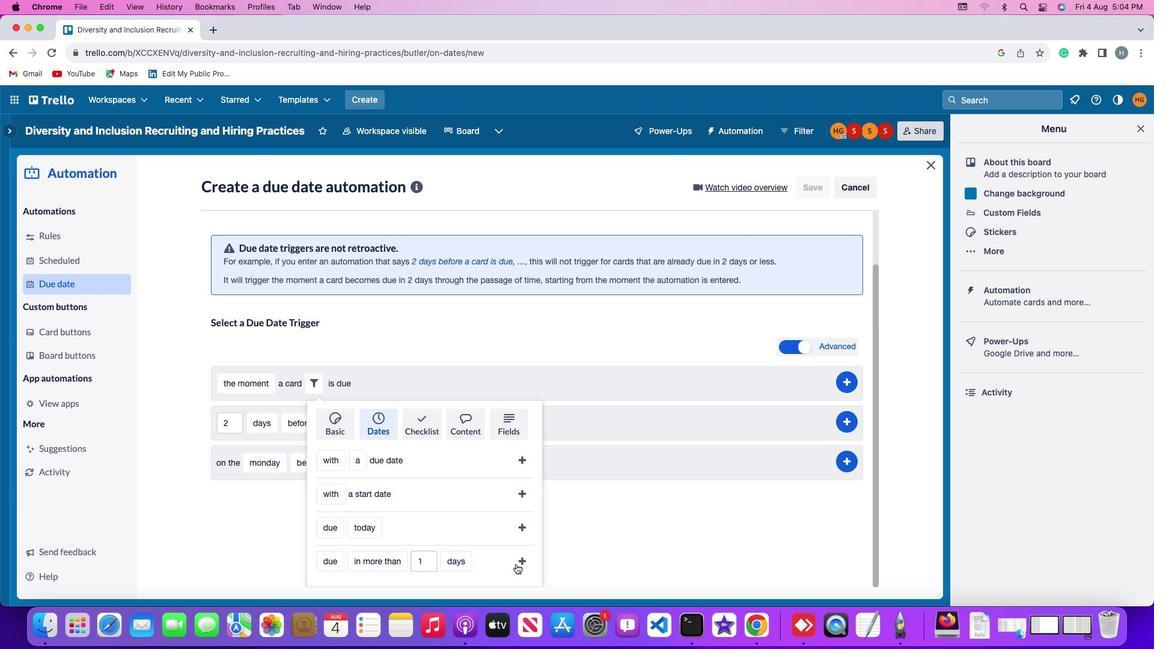 
Action: Mouse moved to (524, 561)
Screenshot: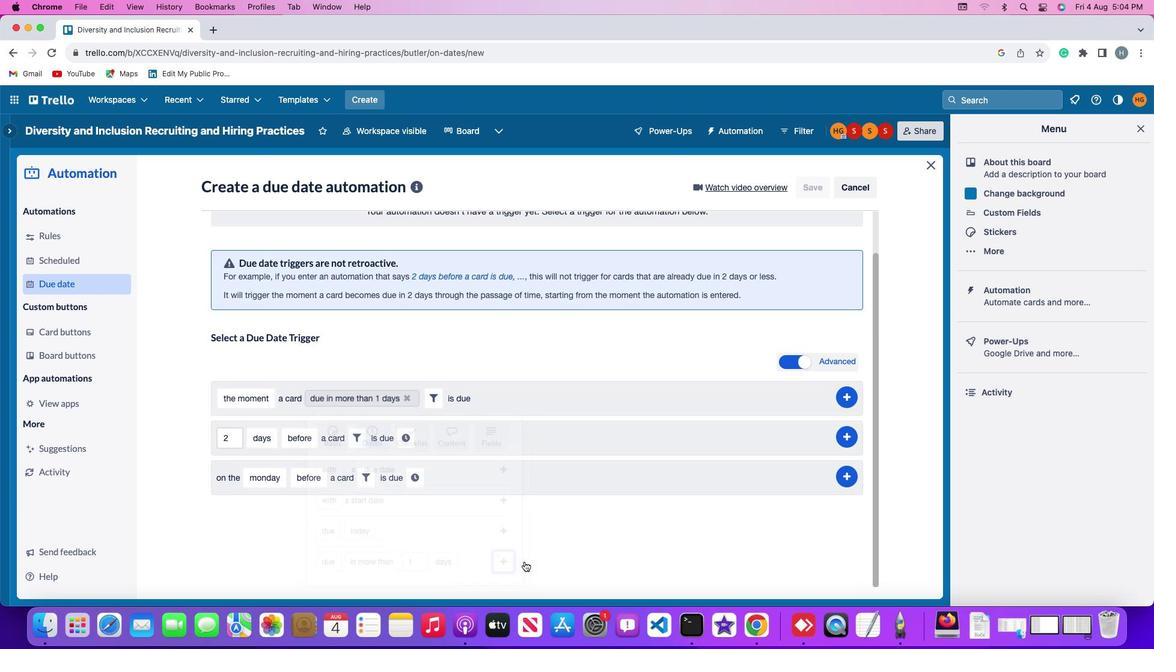 
Action: Mouse pressed left at (524, 561)
Screenshot: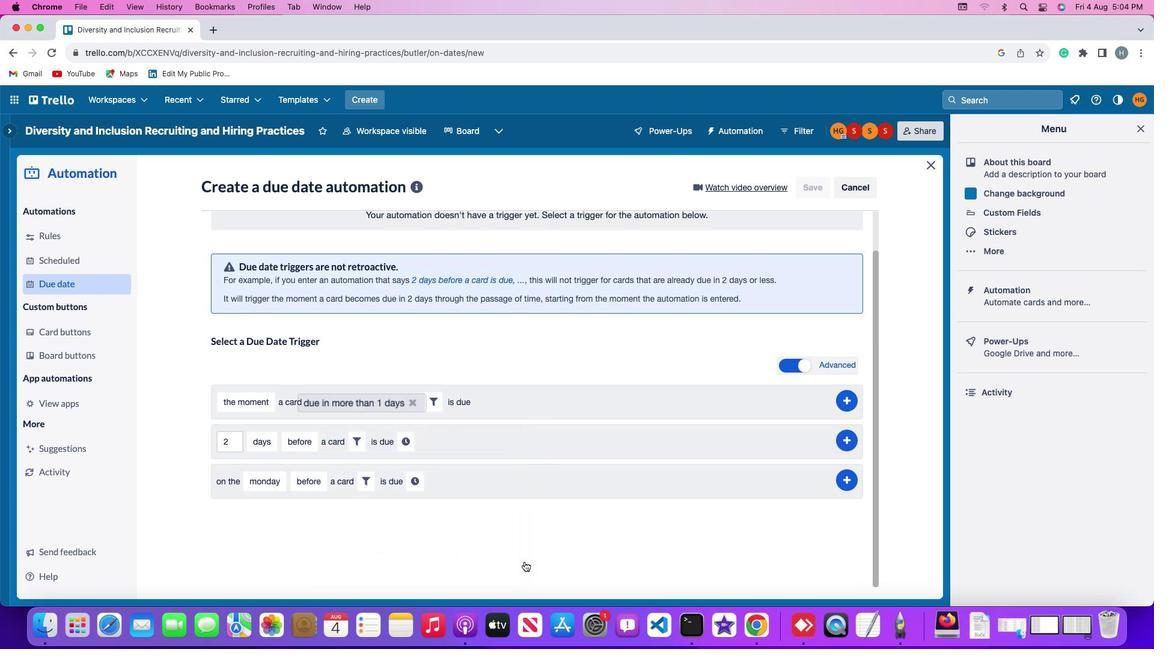 
Action: Mouse moved to (852, 442)
Screenshot: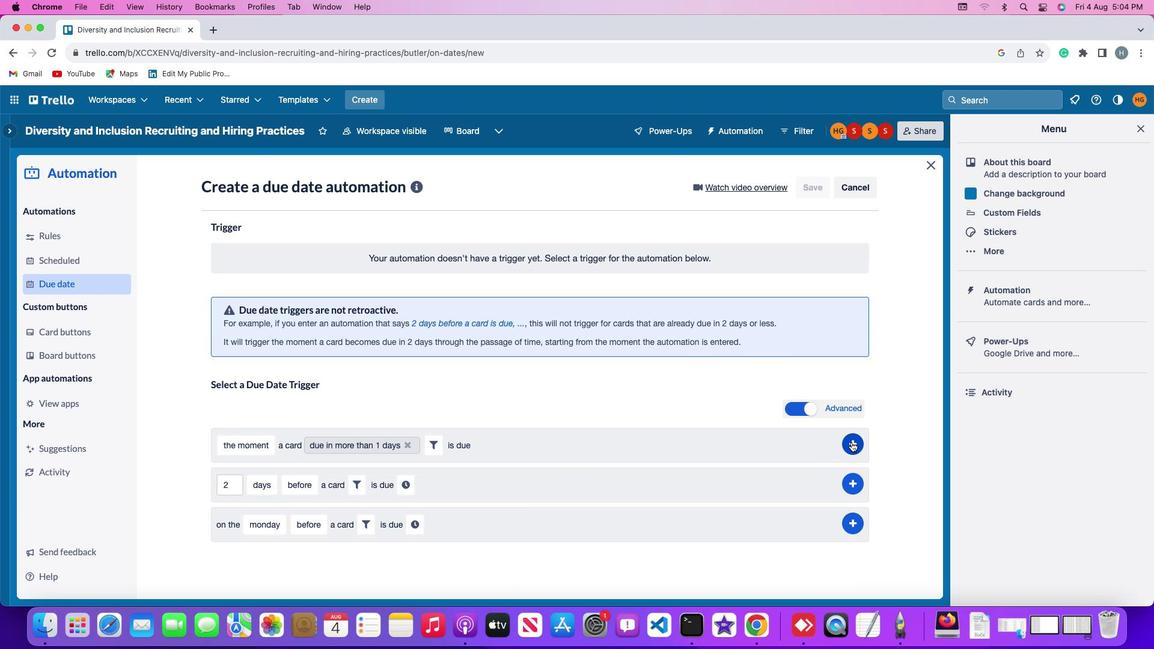 
Action: Mouse pressed left at (852, 442)
Screenshot: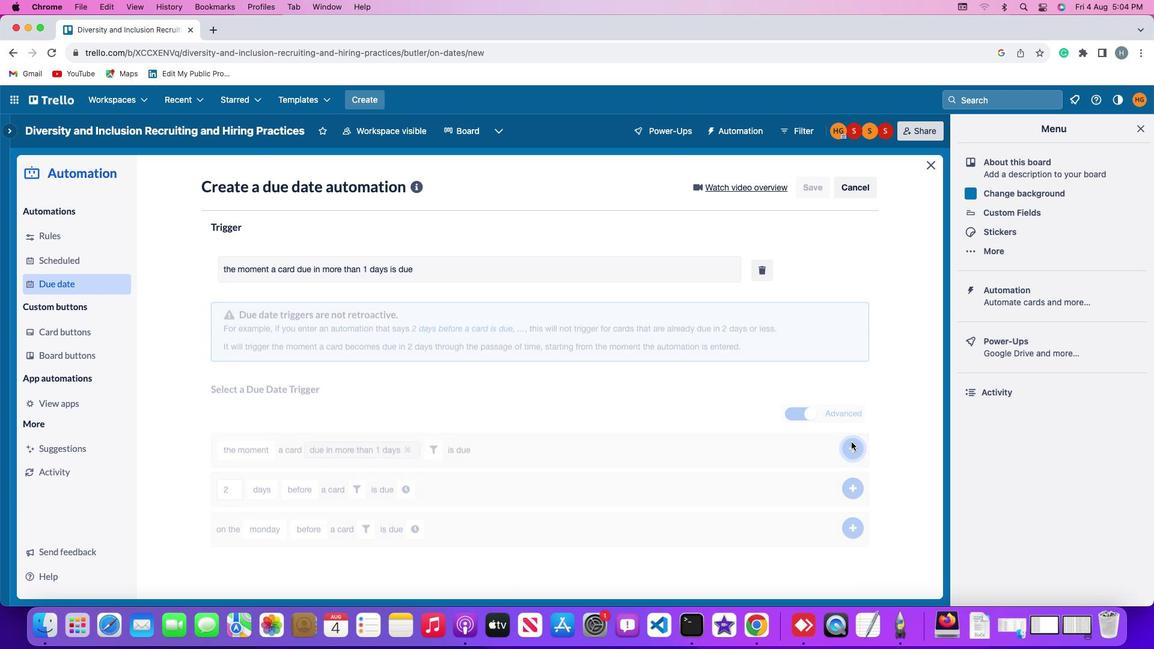 
Action: Mouse moved to (886, 259)
Screenshot: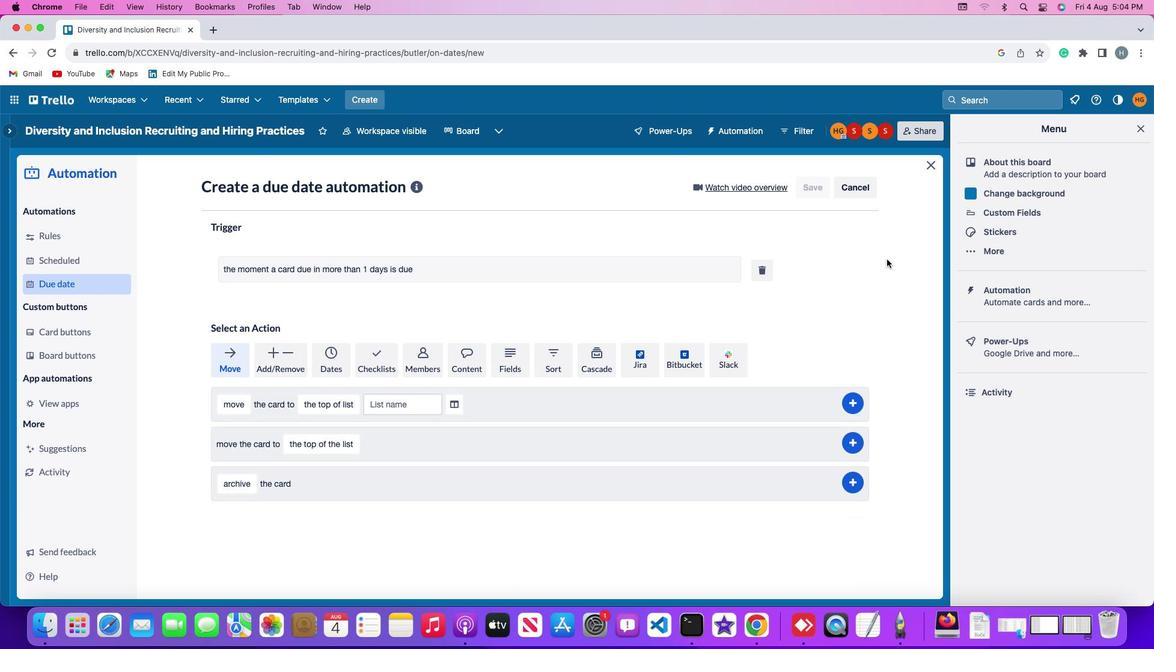 
